 Task: Create in the project ZillaTech in Backlog an issue 'Upgrade the caching mechanism of a web application to improve response time and reduce server load', assign it to team member softage.1@softage.net and change the status to IN PROGRESS.
Action: Mouse moved to (230, 63)
Screenshot: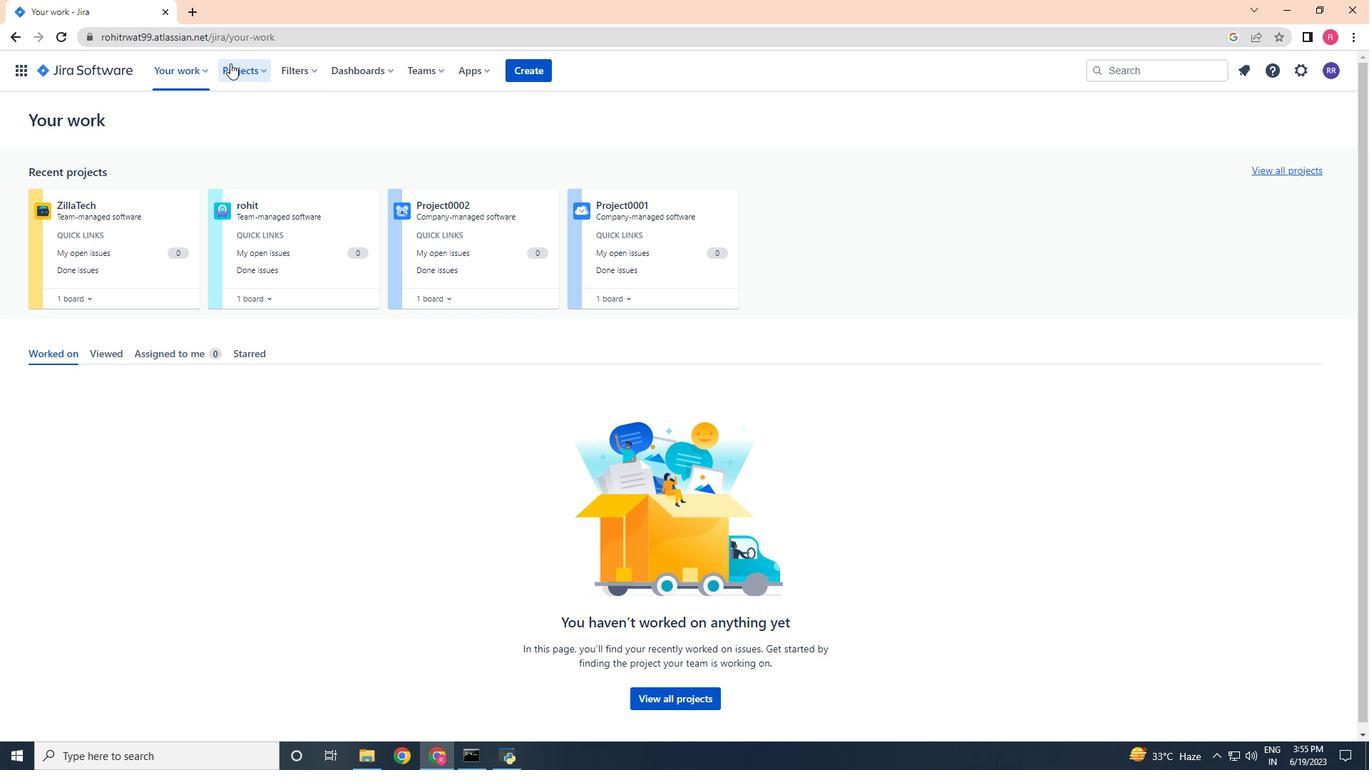
Action: Mouse pressed left at (230, 63)
Screenshot: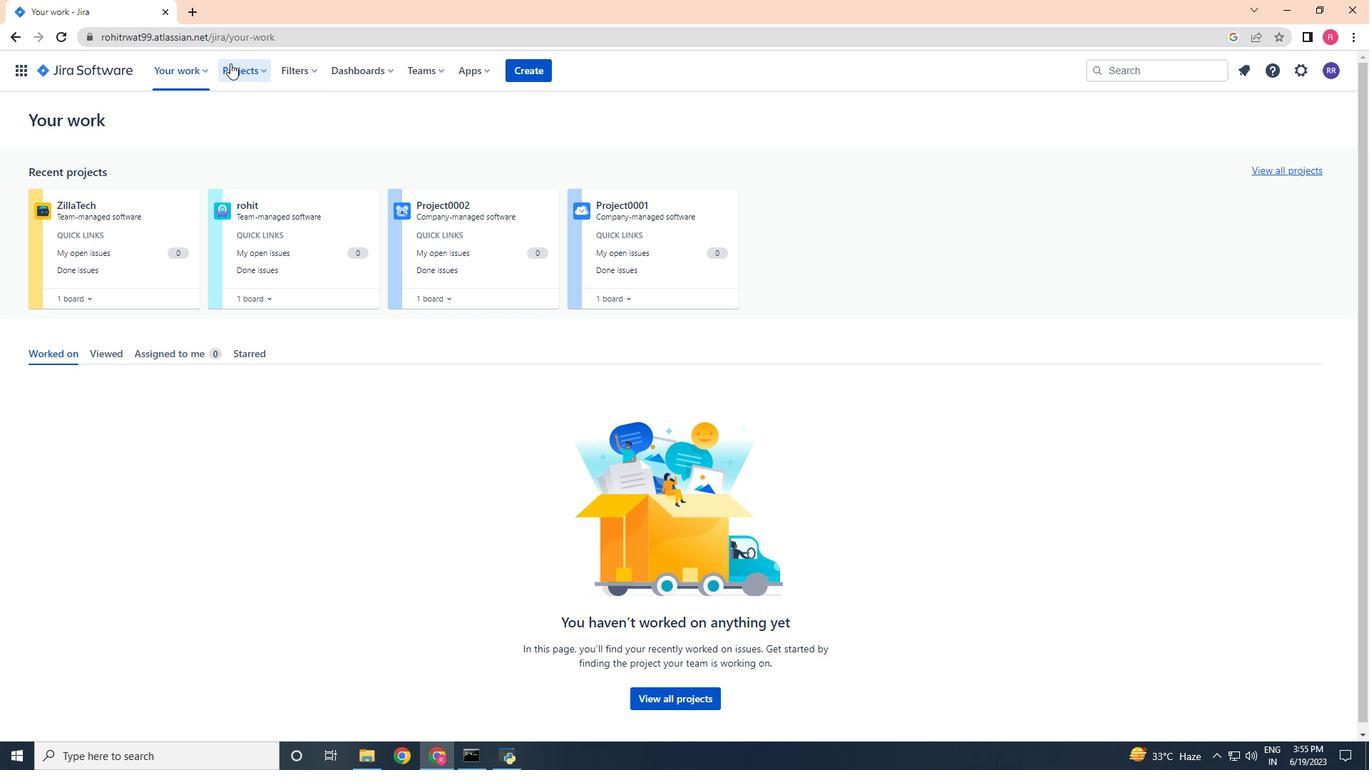 
Action: Mouse moved to (265, 131)
Screenshot: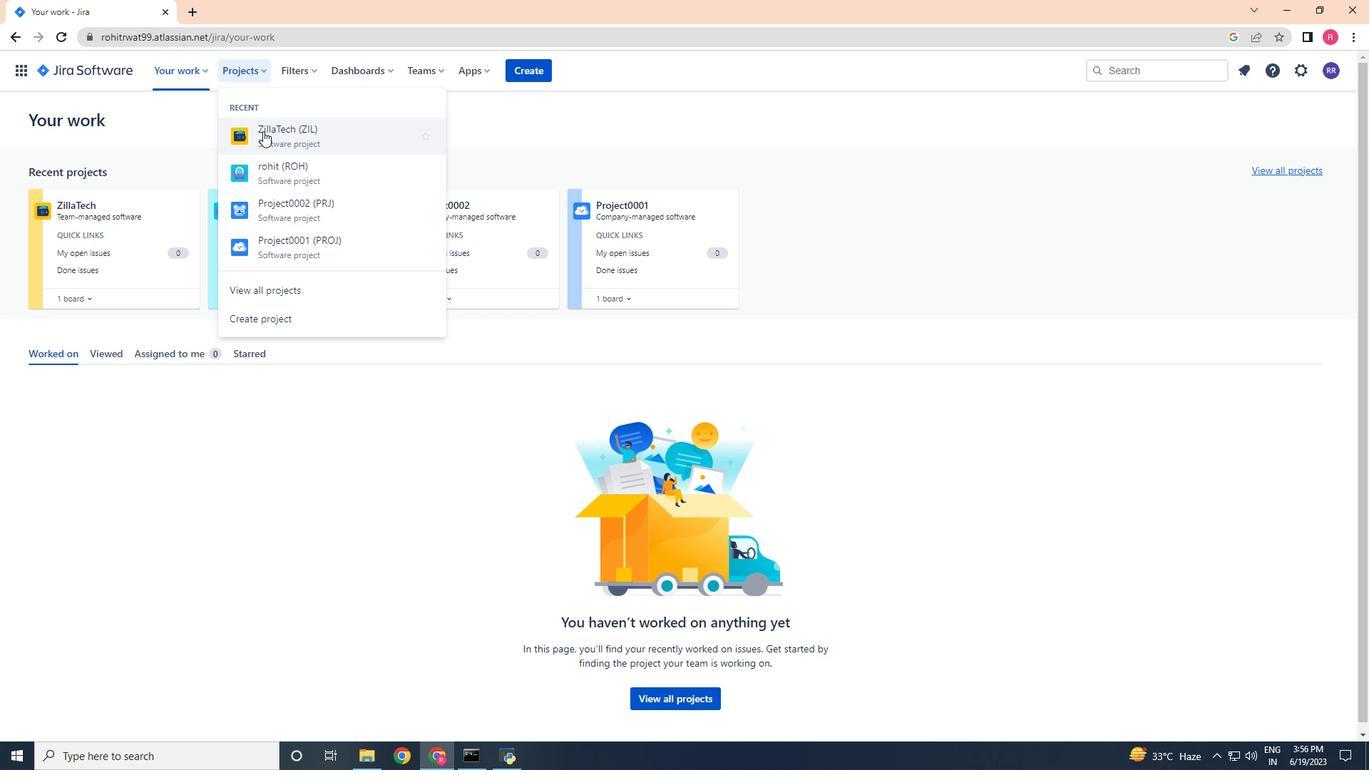 
Action: Mouse pressed left at (265, 131)
Screenshot: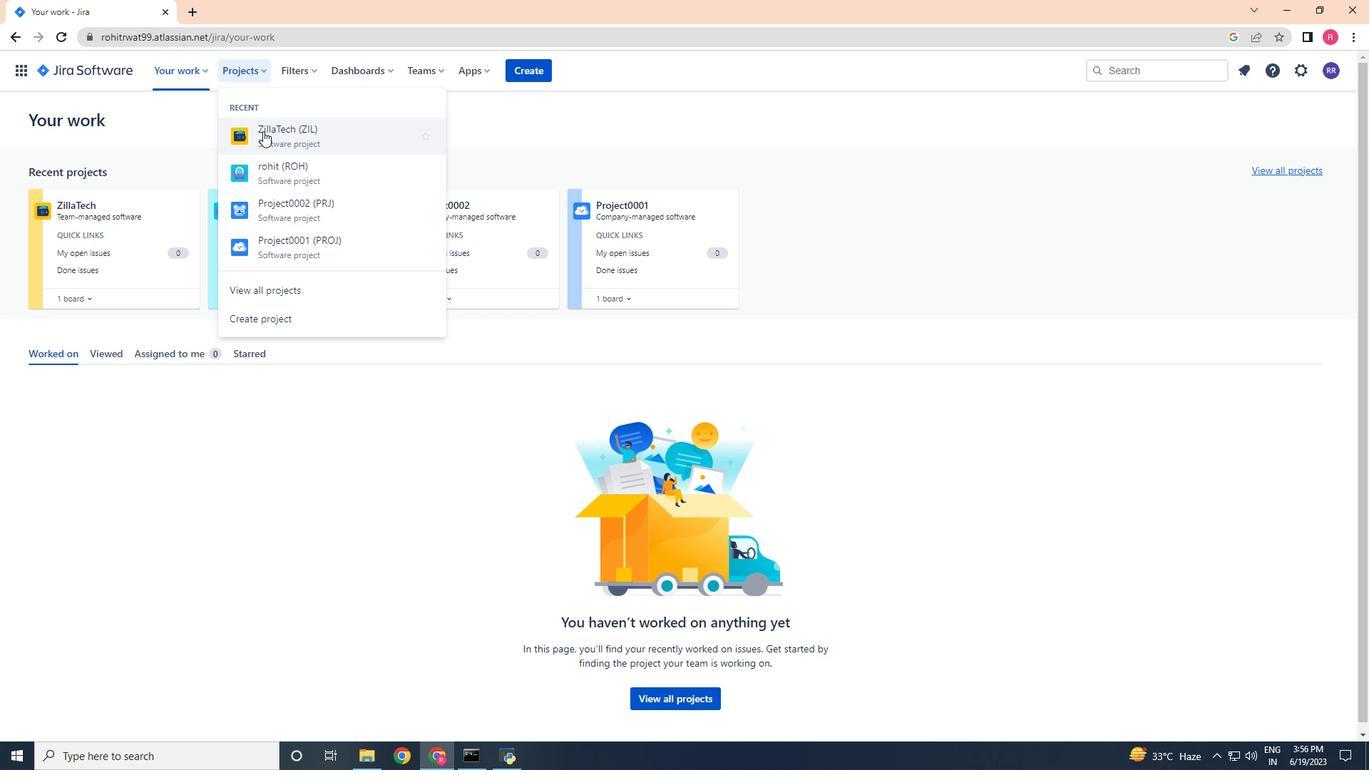 
Action: Mouse moved to (90, 212)
Screenshot: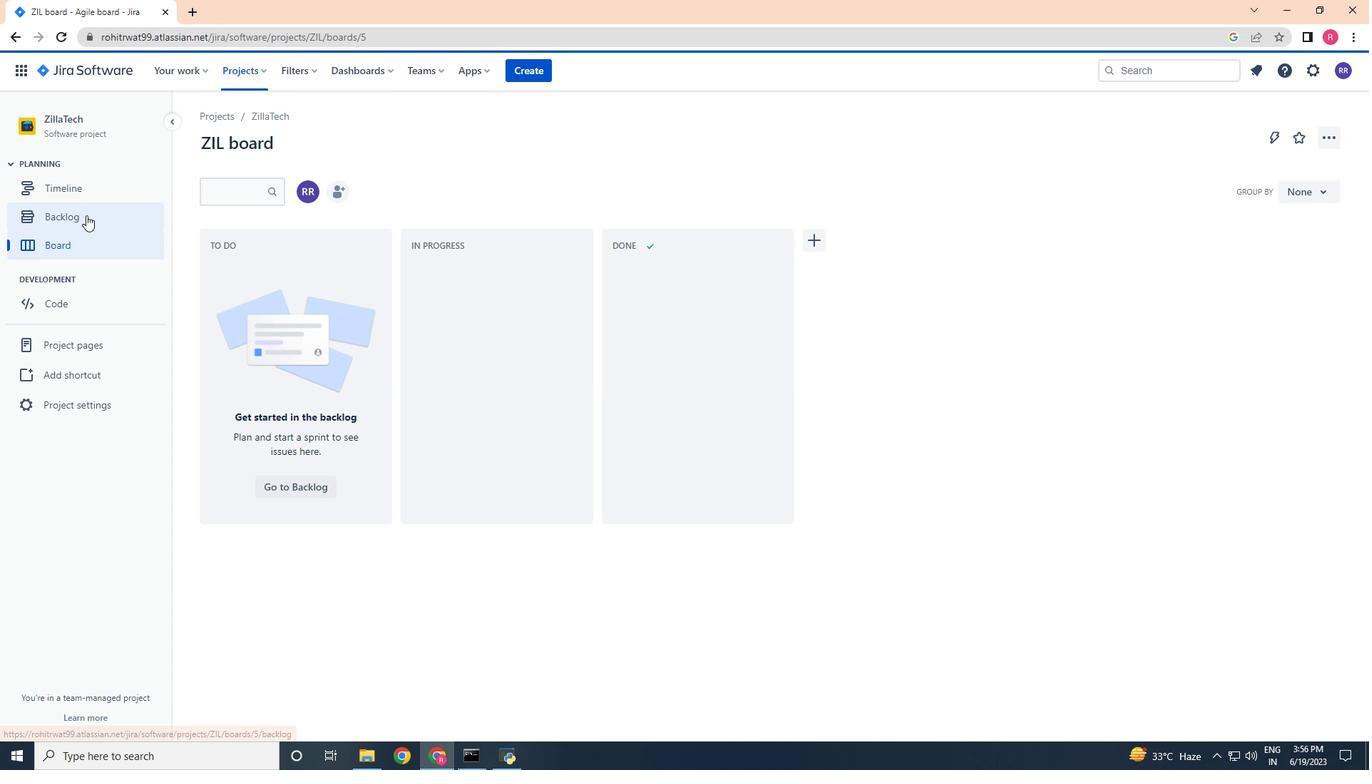 
Action: Mouse pressed left at (90, 212)
Screenshot: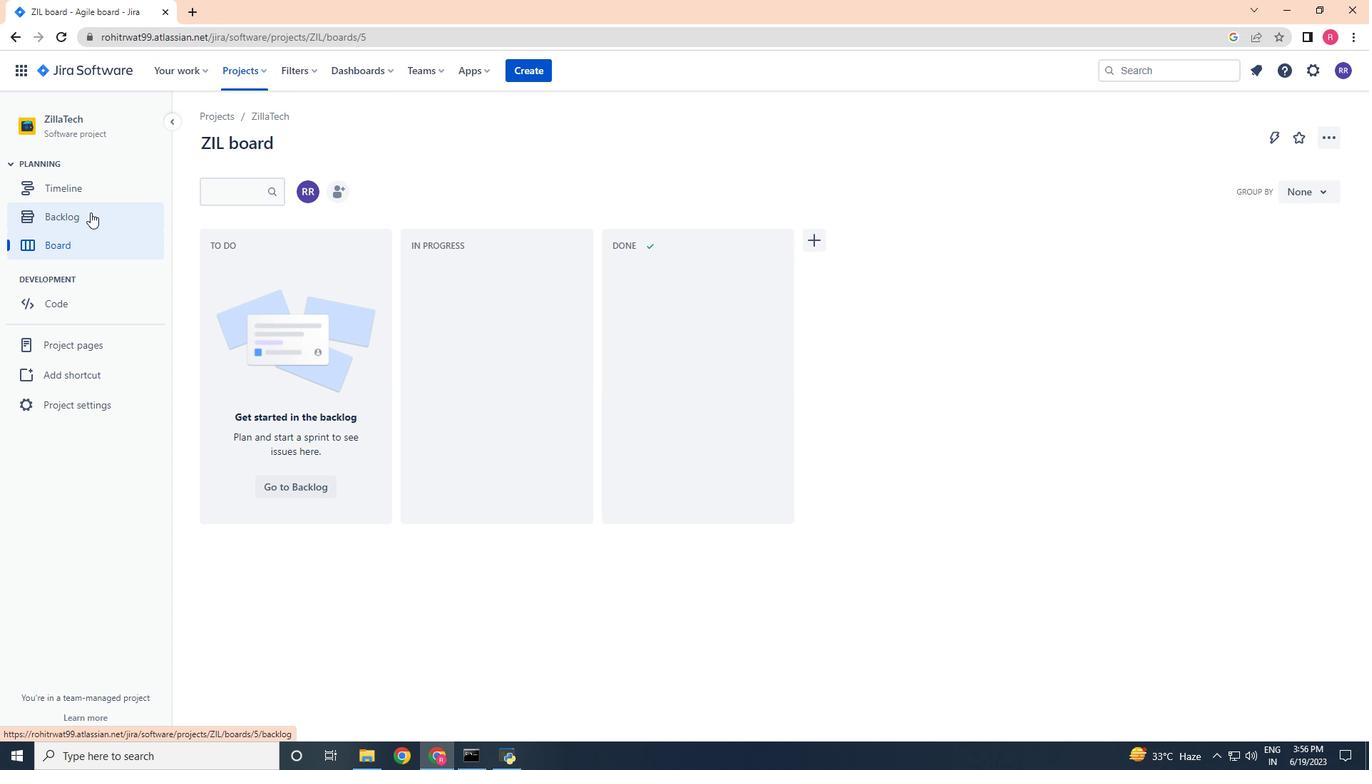 
Action: Mouse moved to (255, 301)
Screenshot: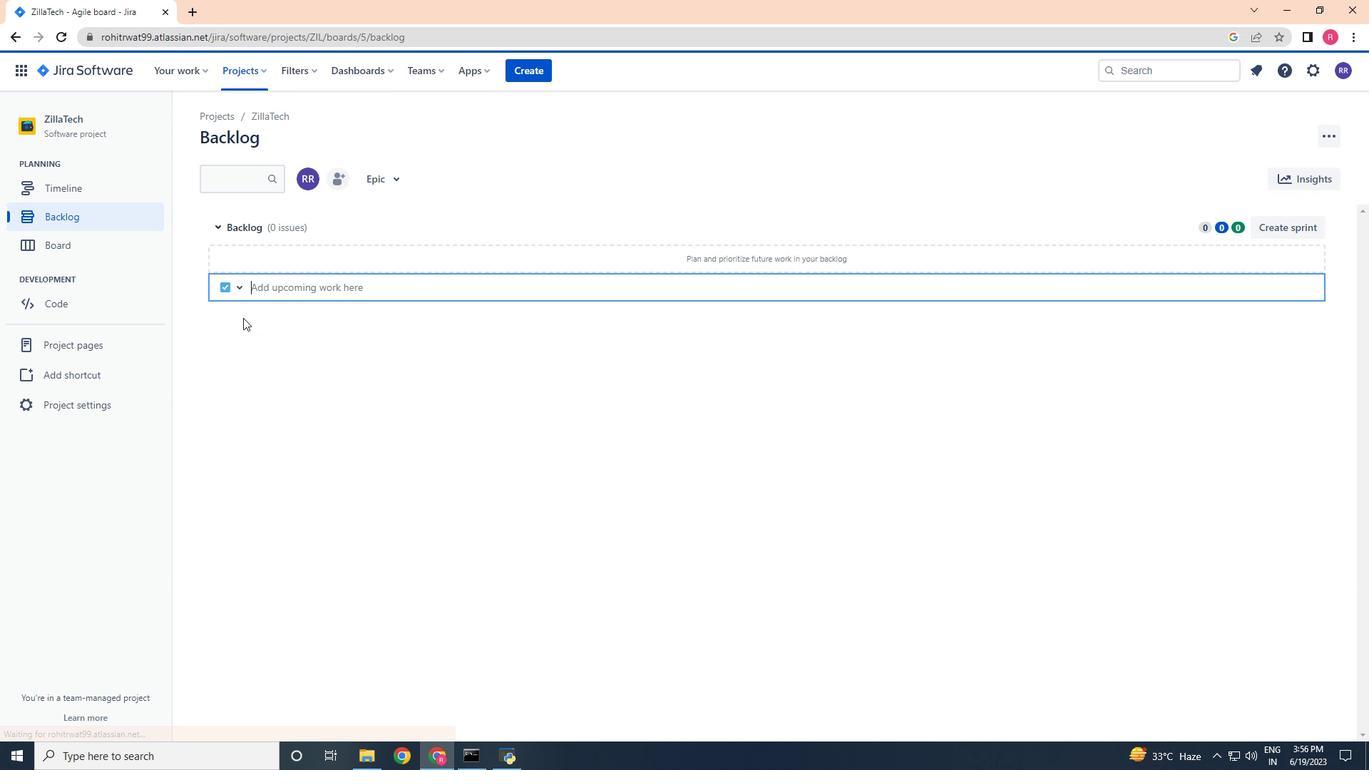 
Action: Key pressed <Key.shift><Key.shift>Upgrade<Key.space>the<Key.space>ch<Key.backspace>aching<Key.space>mechanism<Key.space>of<Key.space>a<Key.space>web<Key.space>applicationn<Key.backspace><Key.space>to<Key.space>improve<Key.space>response<Key.space>time<Key.space>and<Key.space>reduce<Key.space>server<Key.space>load
Screenshot: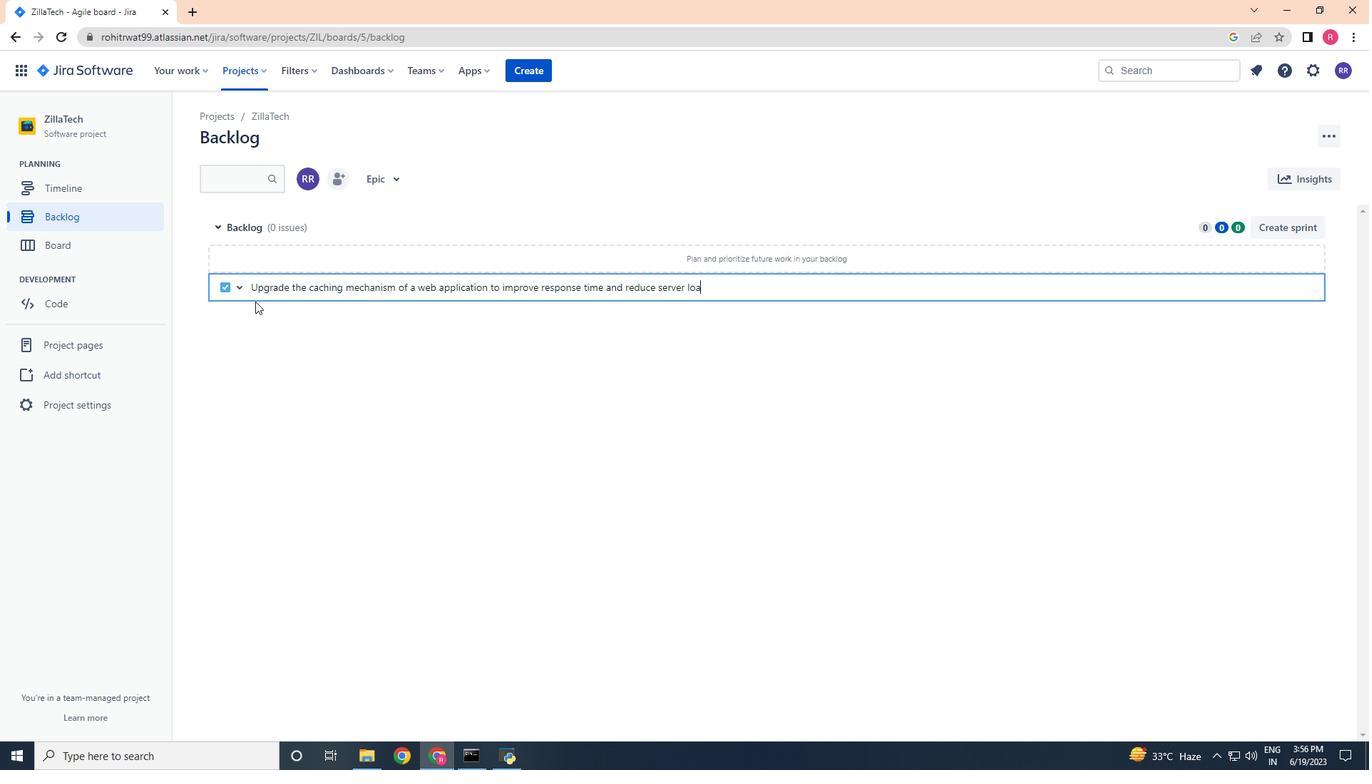 
Action: Mouse moved to (446, 253)
Screenshot: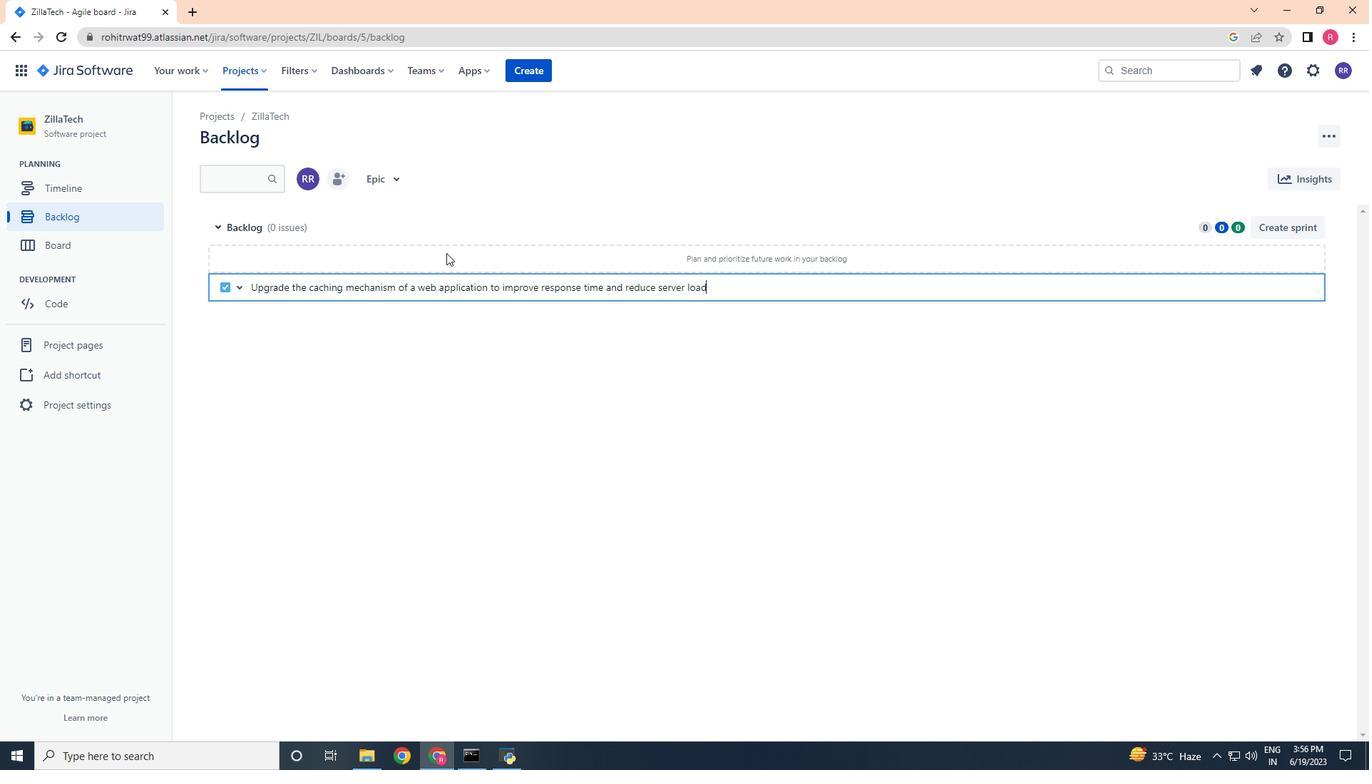 
Action: Key pressed .
Screenshot: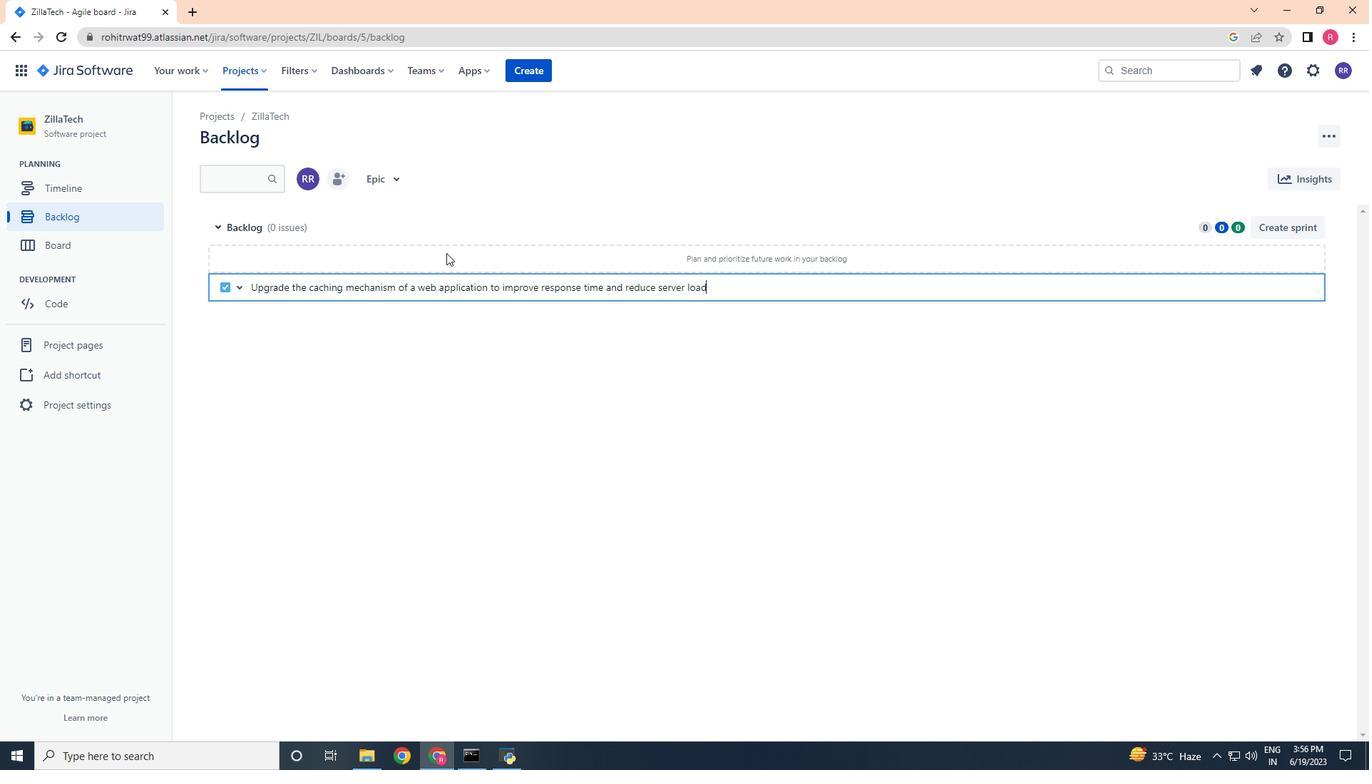 
Action: Mouse moved to (1134, 301)
Screenshot: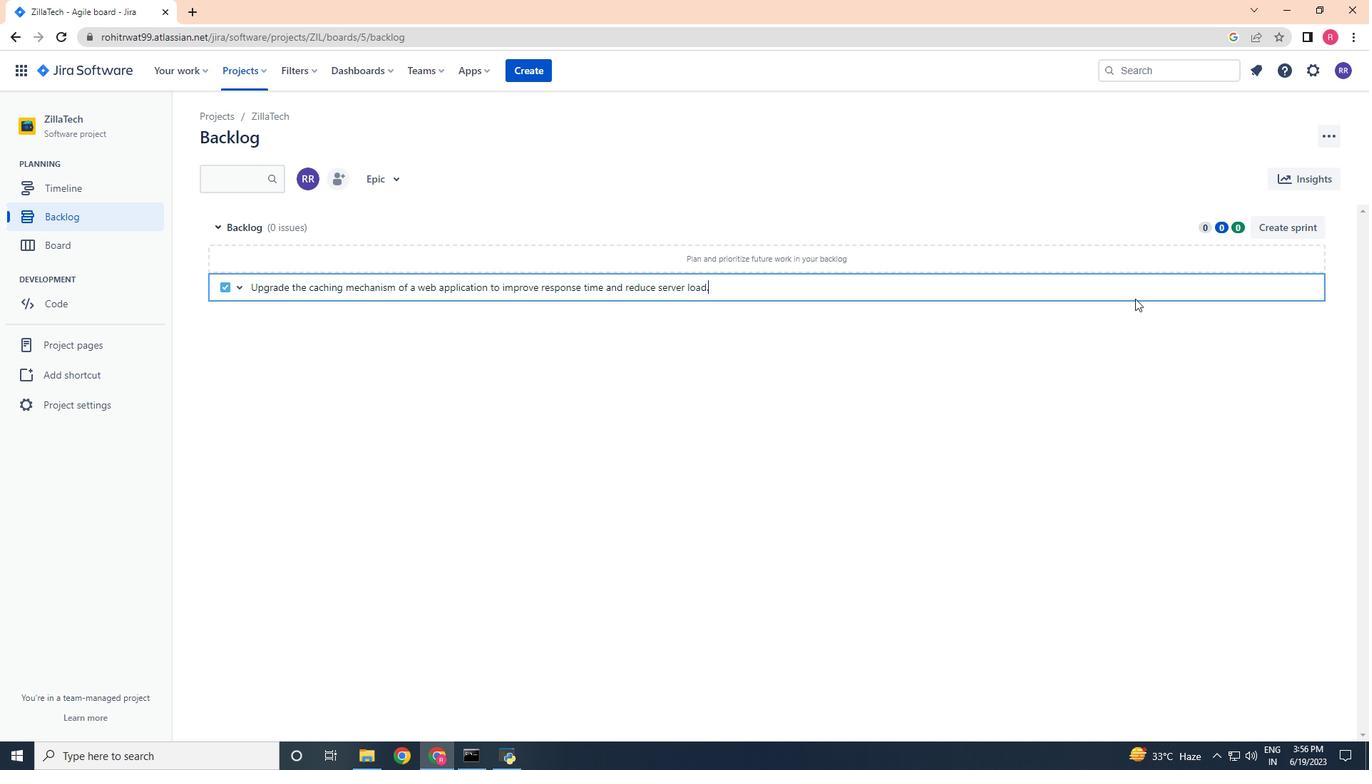 
Action: Key pressed <Key.enter>
Screenshot: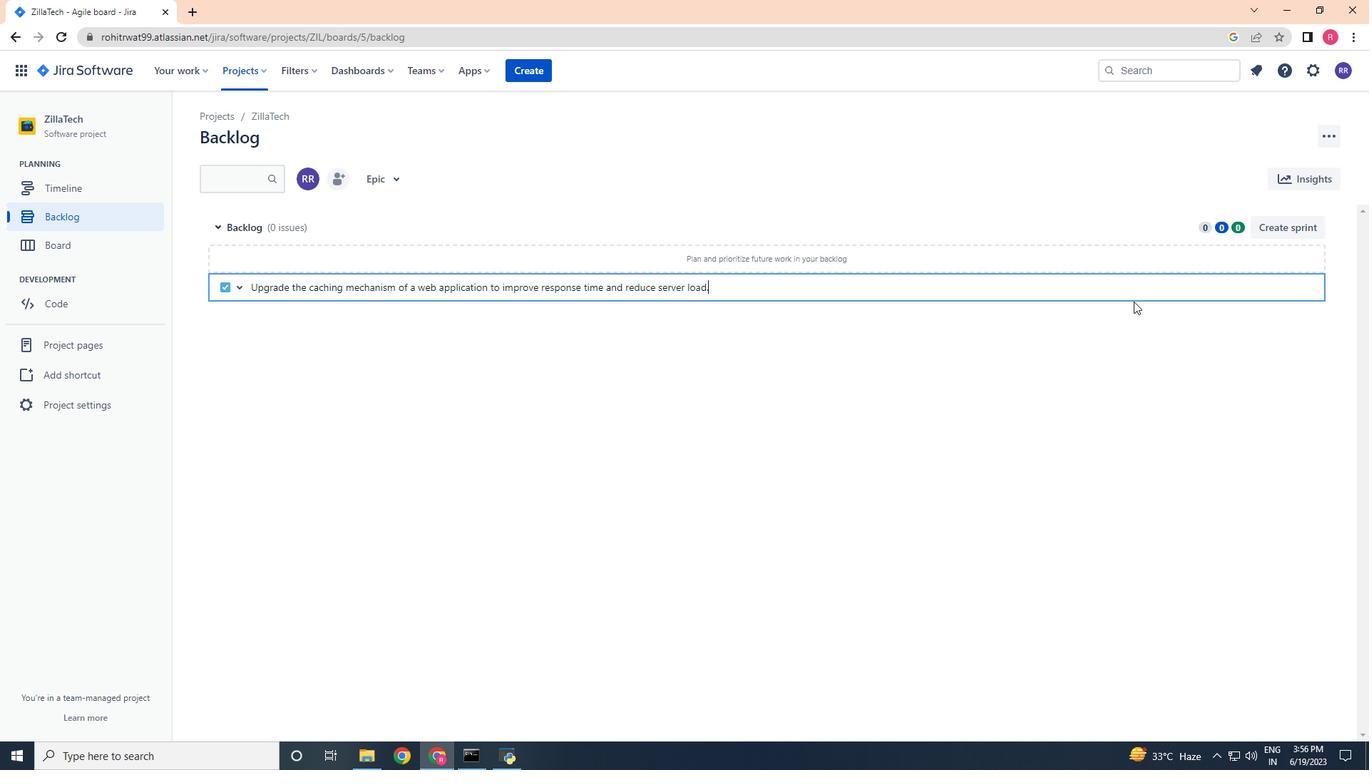 
Action: Mouse moved to (1280, 261)
Screenshot: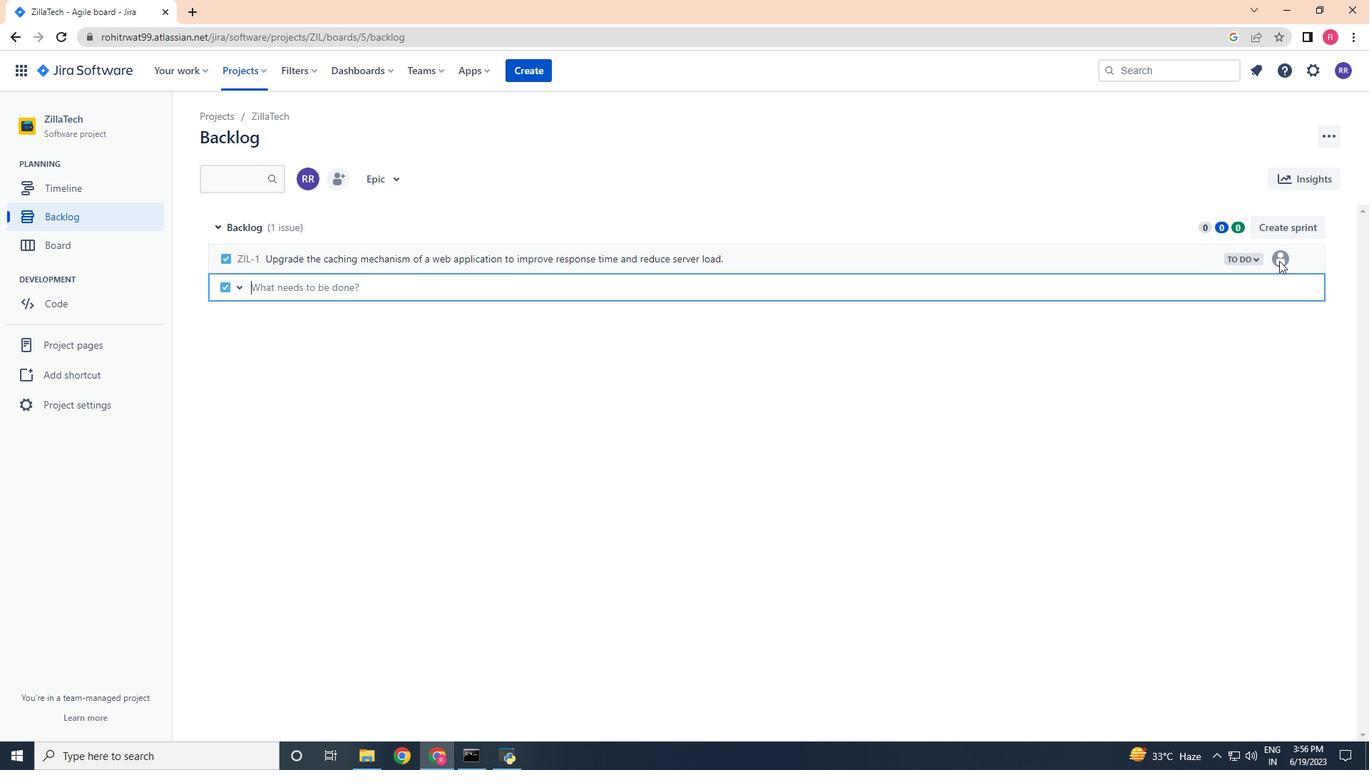 
Action: Mouse pressed left at (1280, 261)
Screenshot: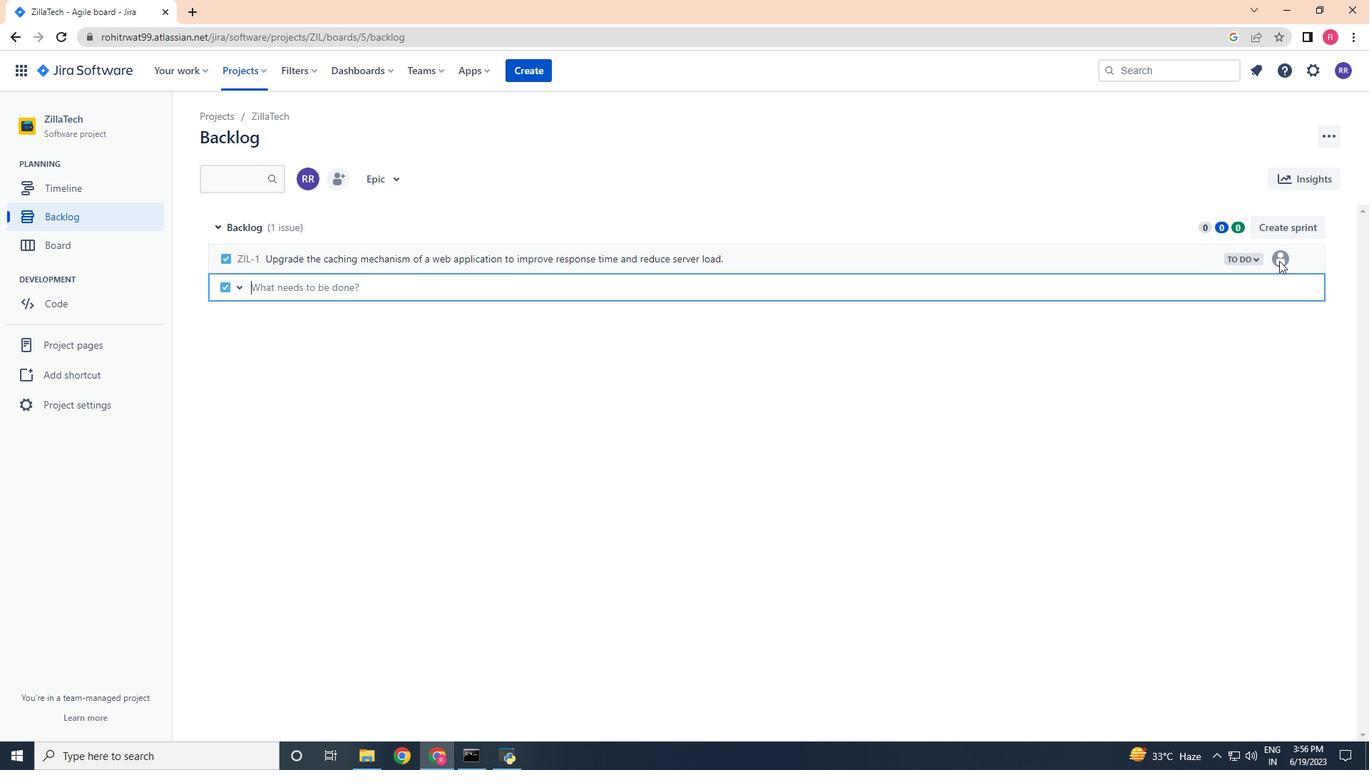 
Action: Mouse moved to (1284, 261)
Screenshot: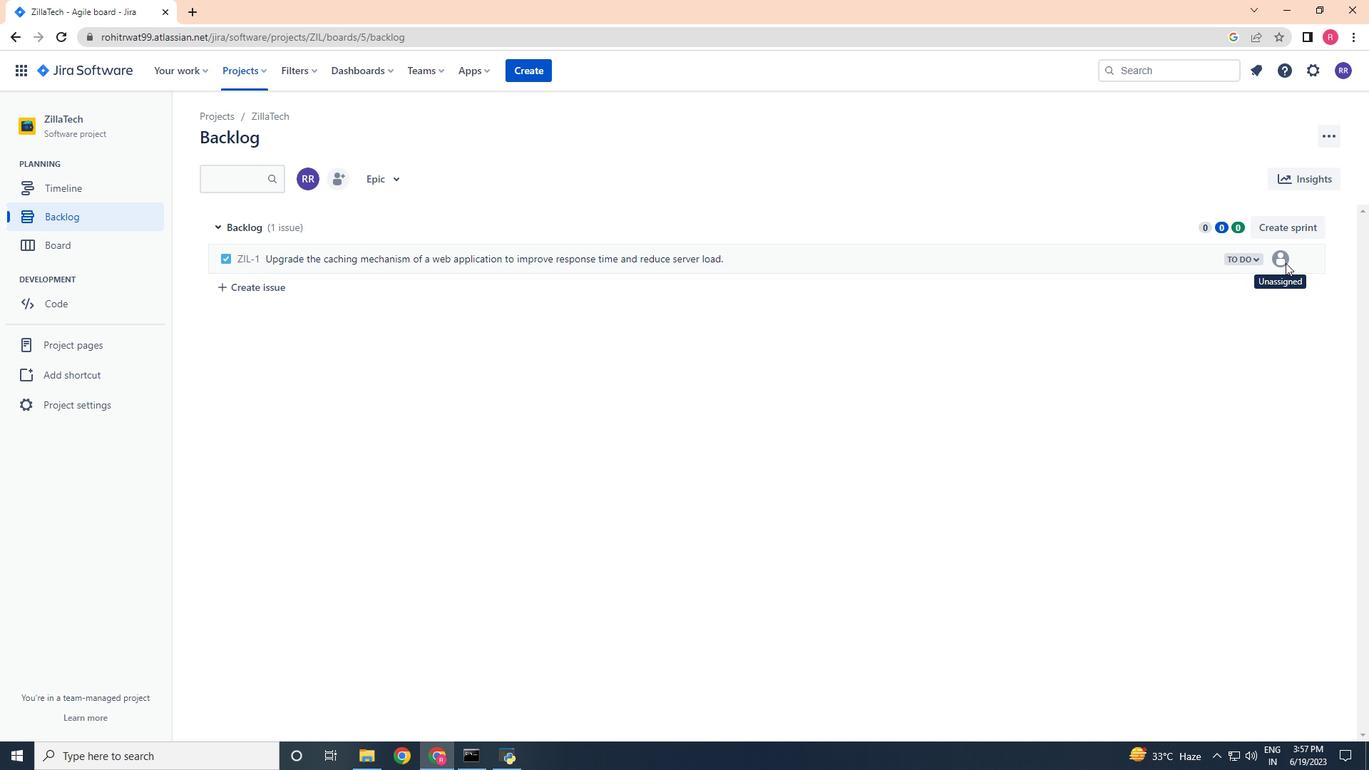 
Action: Mouse pressed left at (1284, 261)
Screenshot: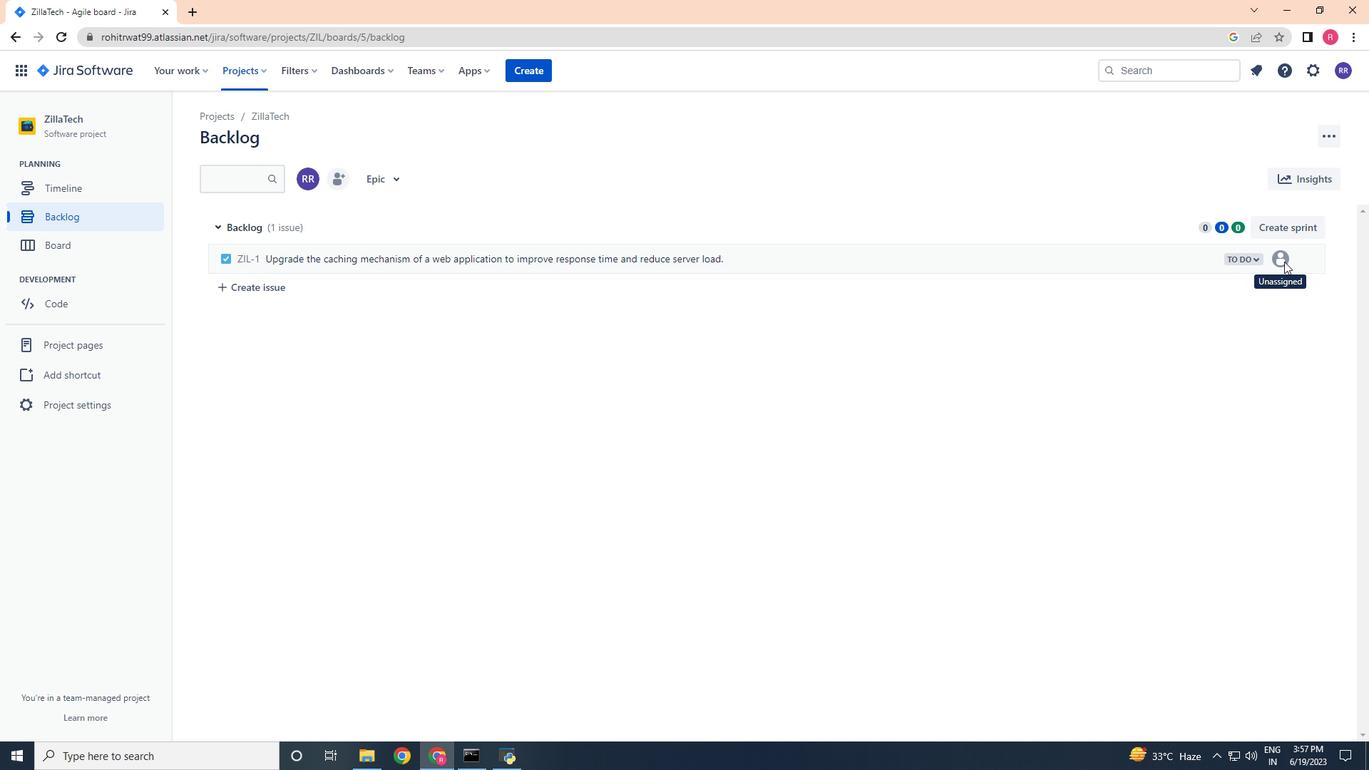 
Action: Mouse moved to (1283, 259)
Screenshot: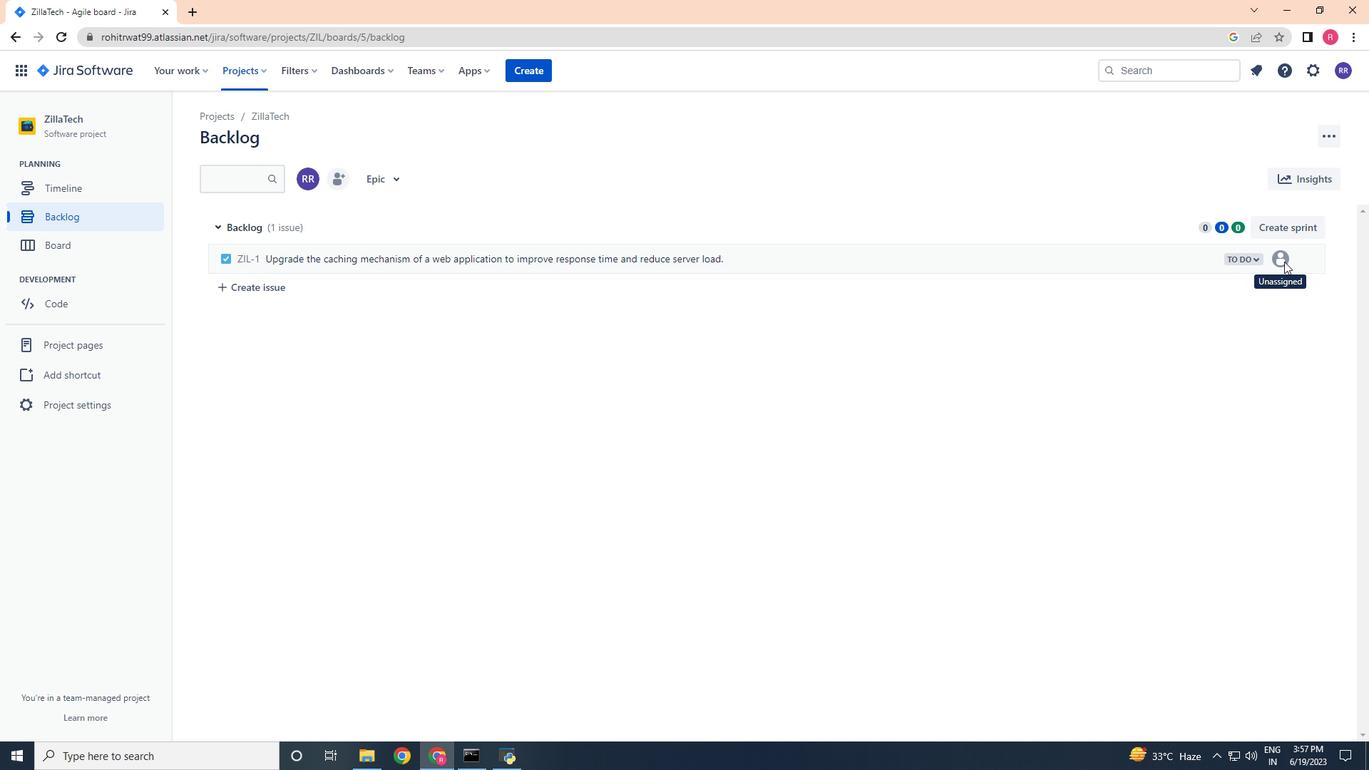 
Action: Mouse pressed left at (1283, 259)
Screenshot: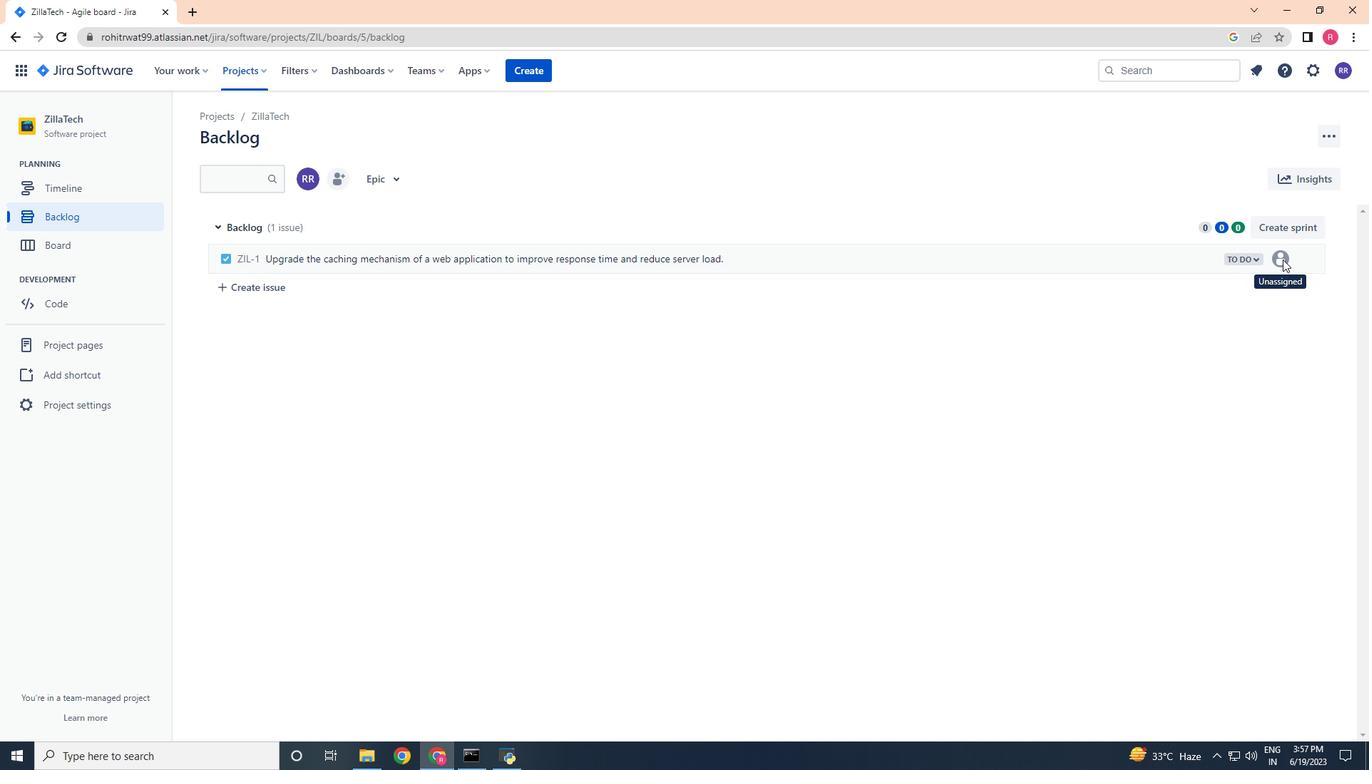 
Action: Mouse pressed left at (1283, 259)
Screenshot: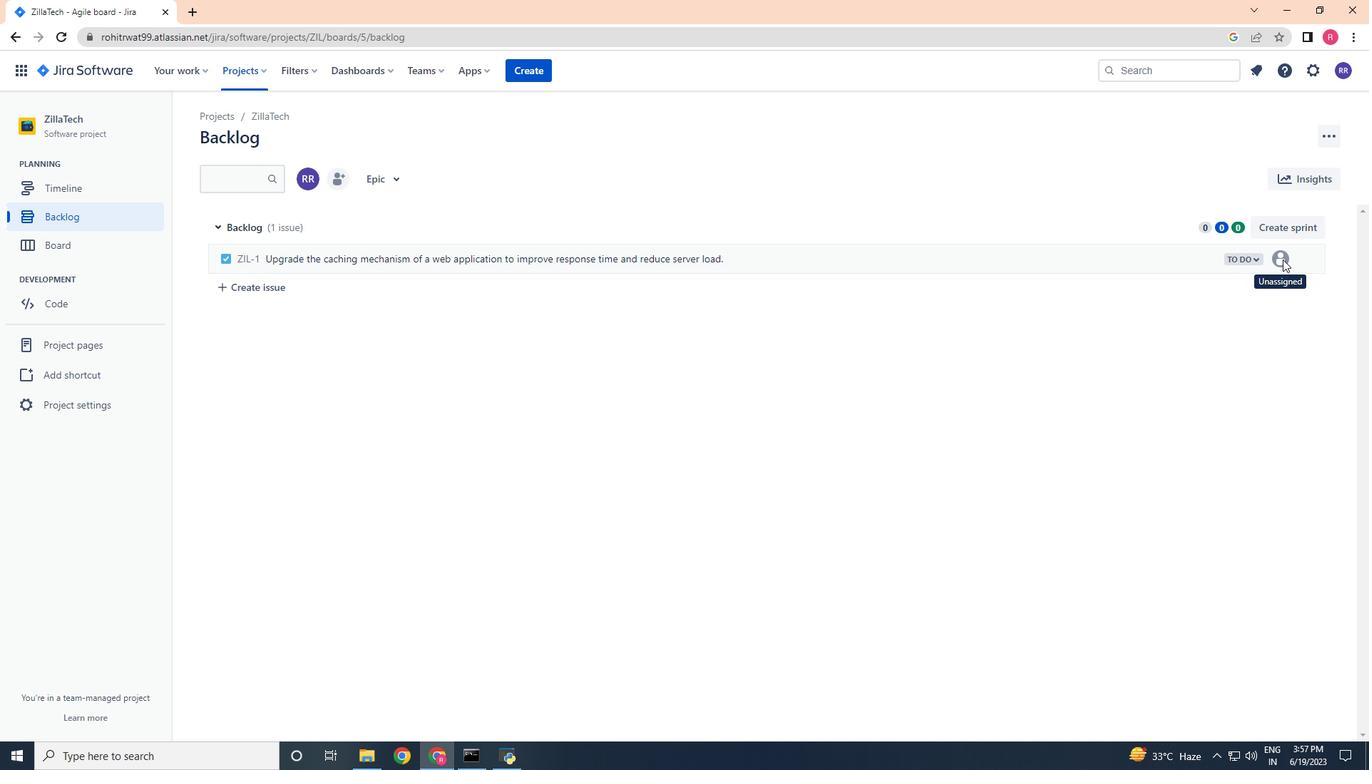 
Action: Mouse moved to (1275, 258)
Screenshot: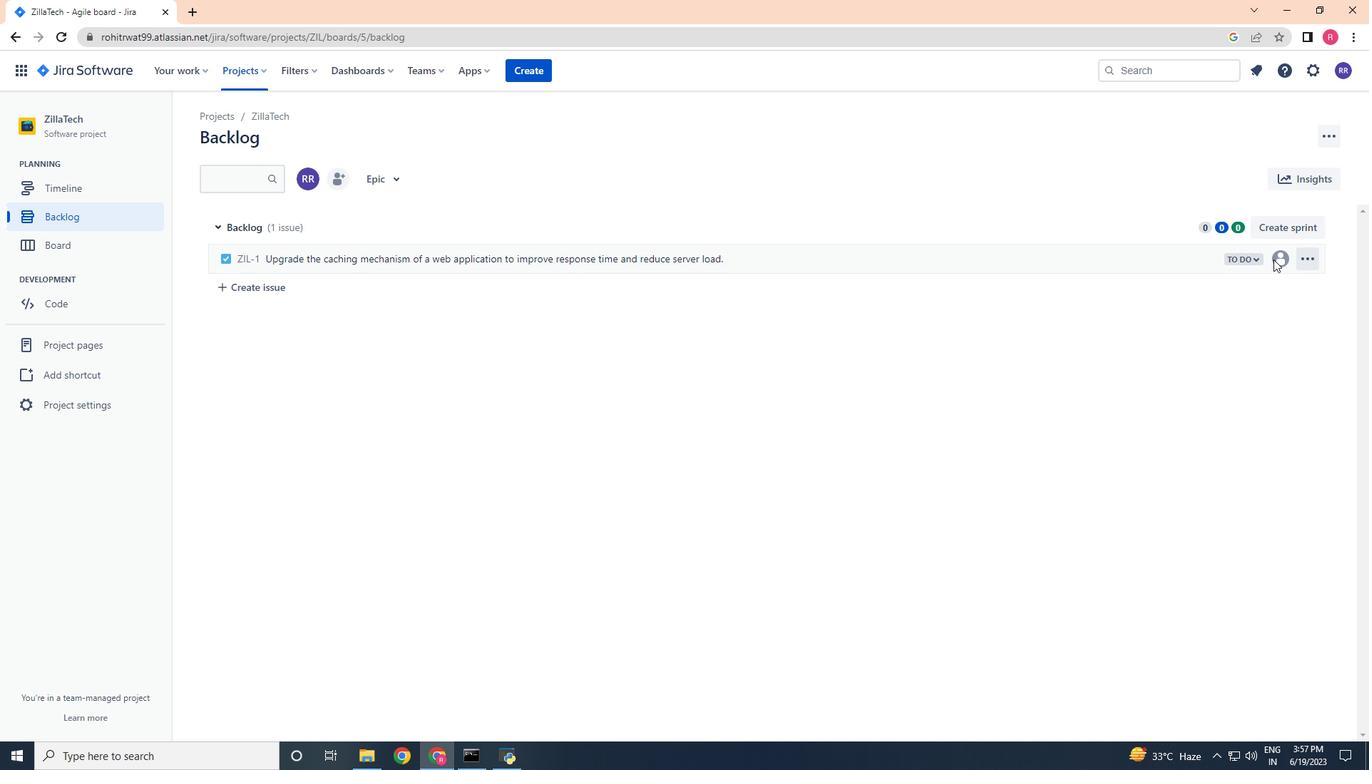 
Action: Mouse pressed left at (1275, 258)
Screenshot: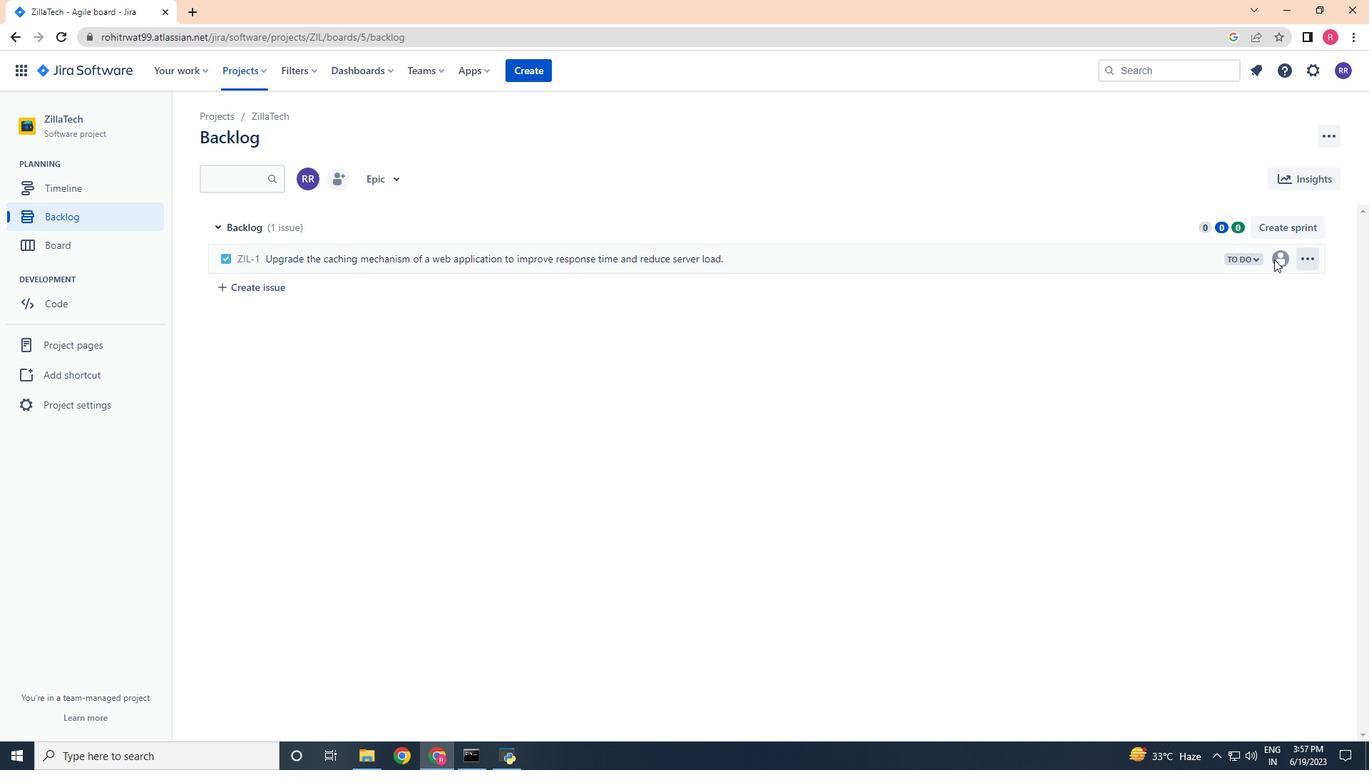 
Action: Mouse pressed left at (1275, 258)
Screenshot: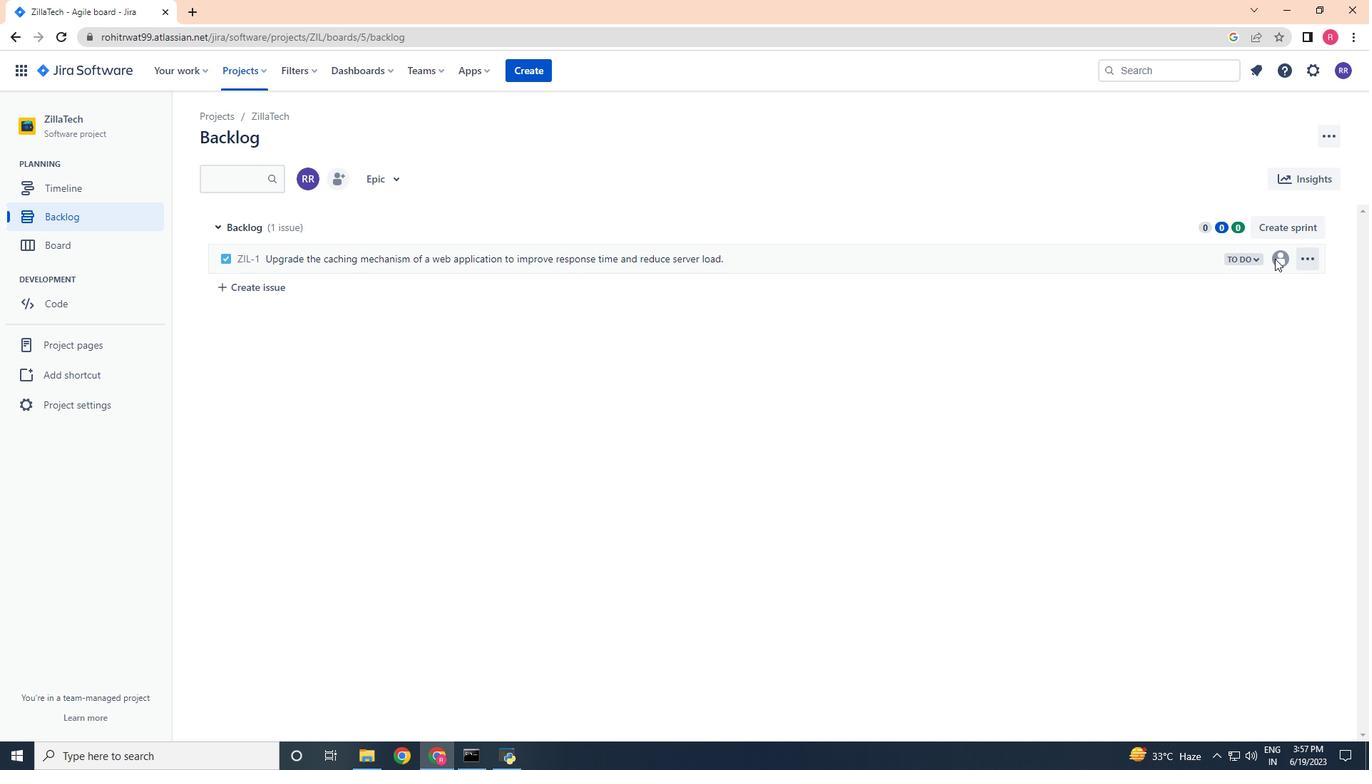 
Action: Mouse moved to (1275, 258)
Screenshot: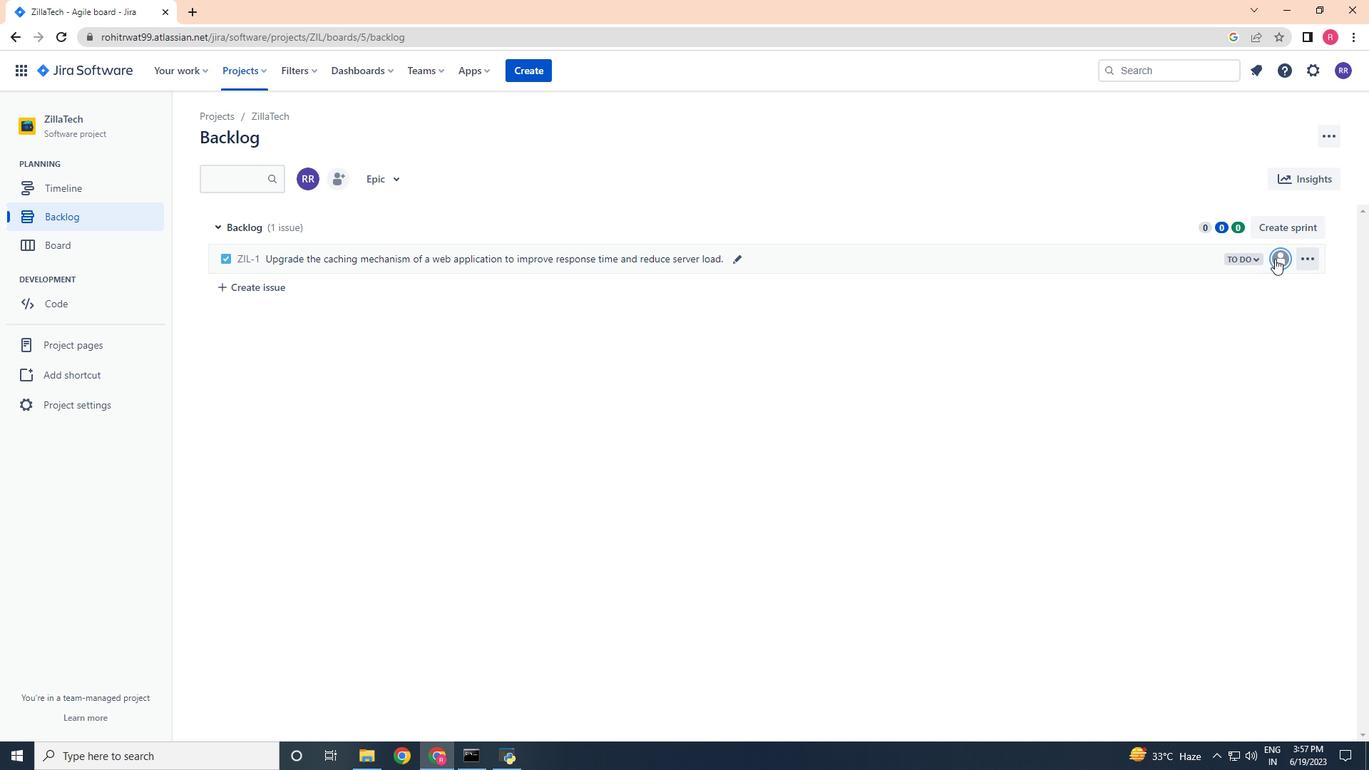 
Action: Mouse pressed left at (1275, 258)
Screenshot: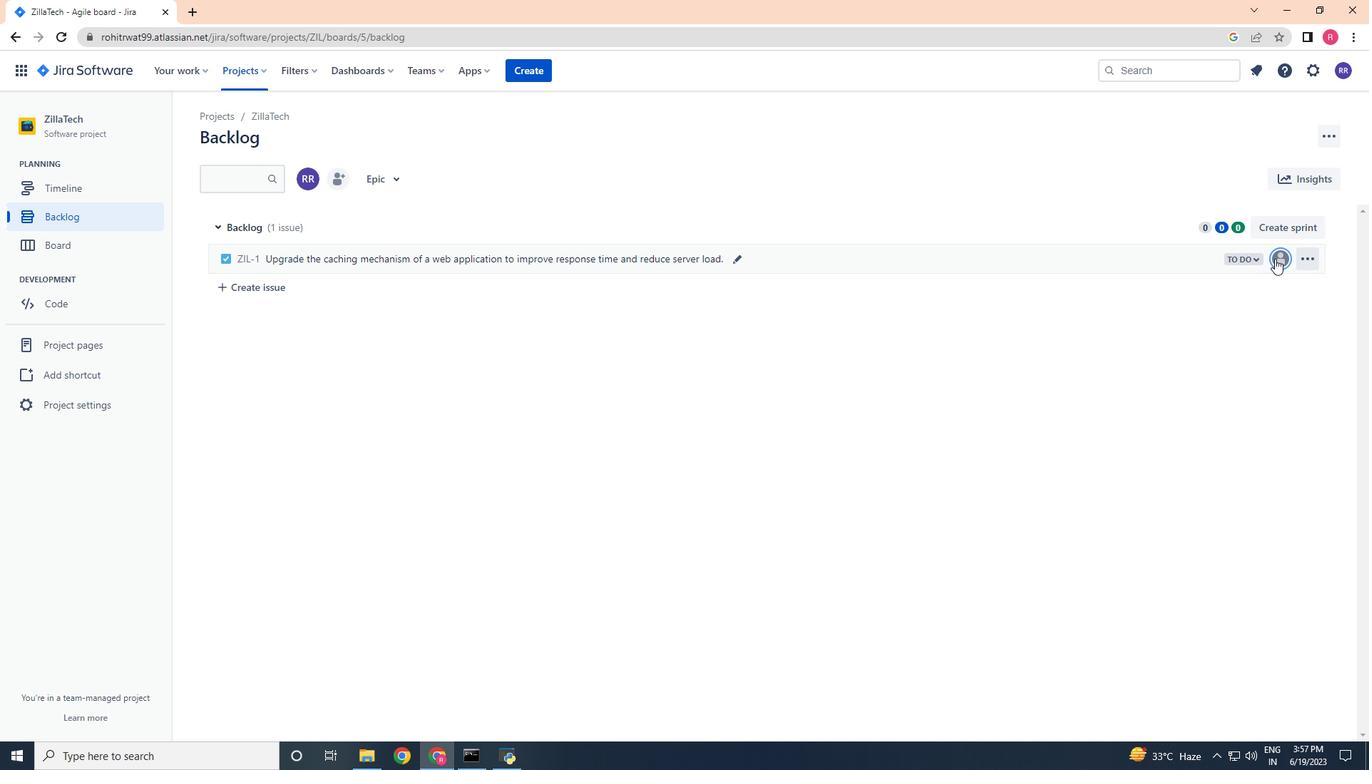 
Action: Mouse moved to (1276, 258)
Screenshot: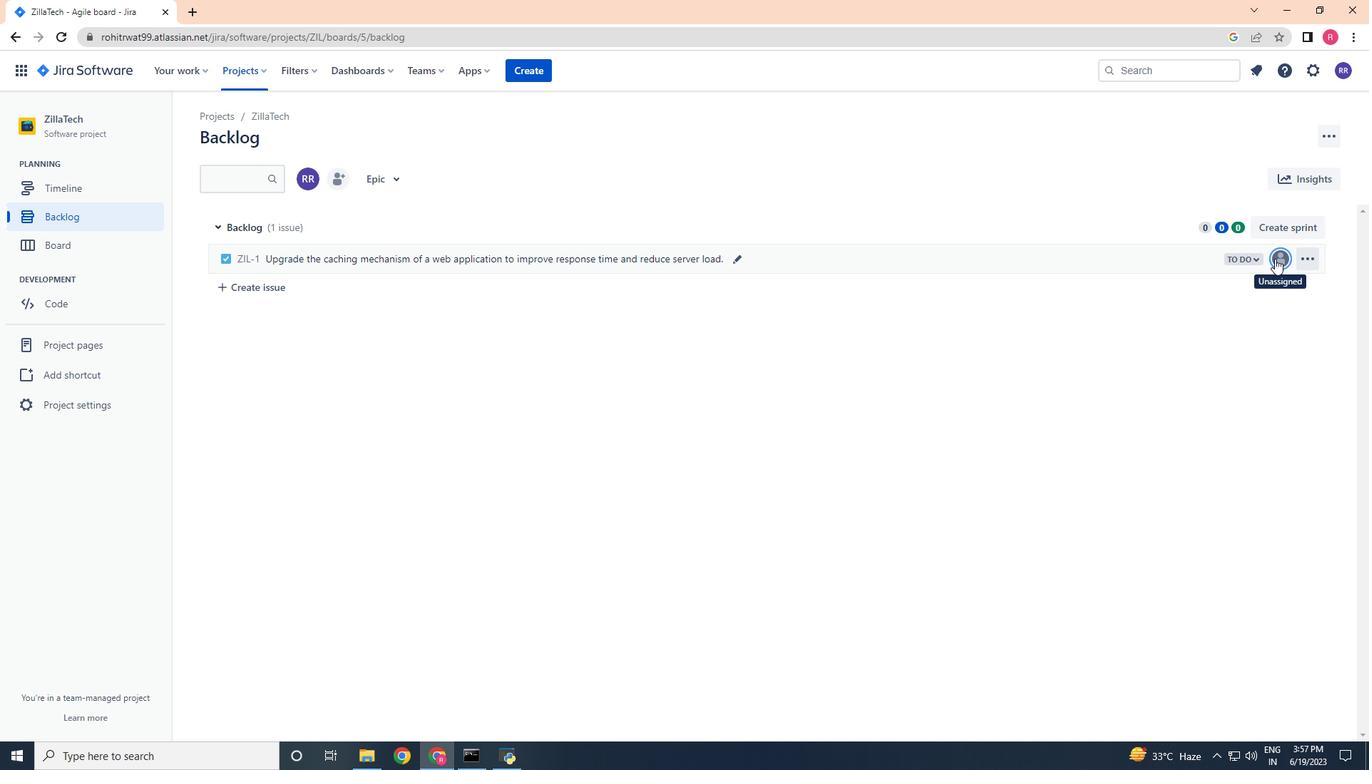 
Action: Mouse pressed left at (1276, 258)
Screenshot: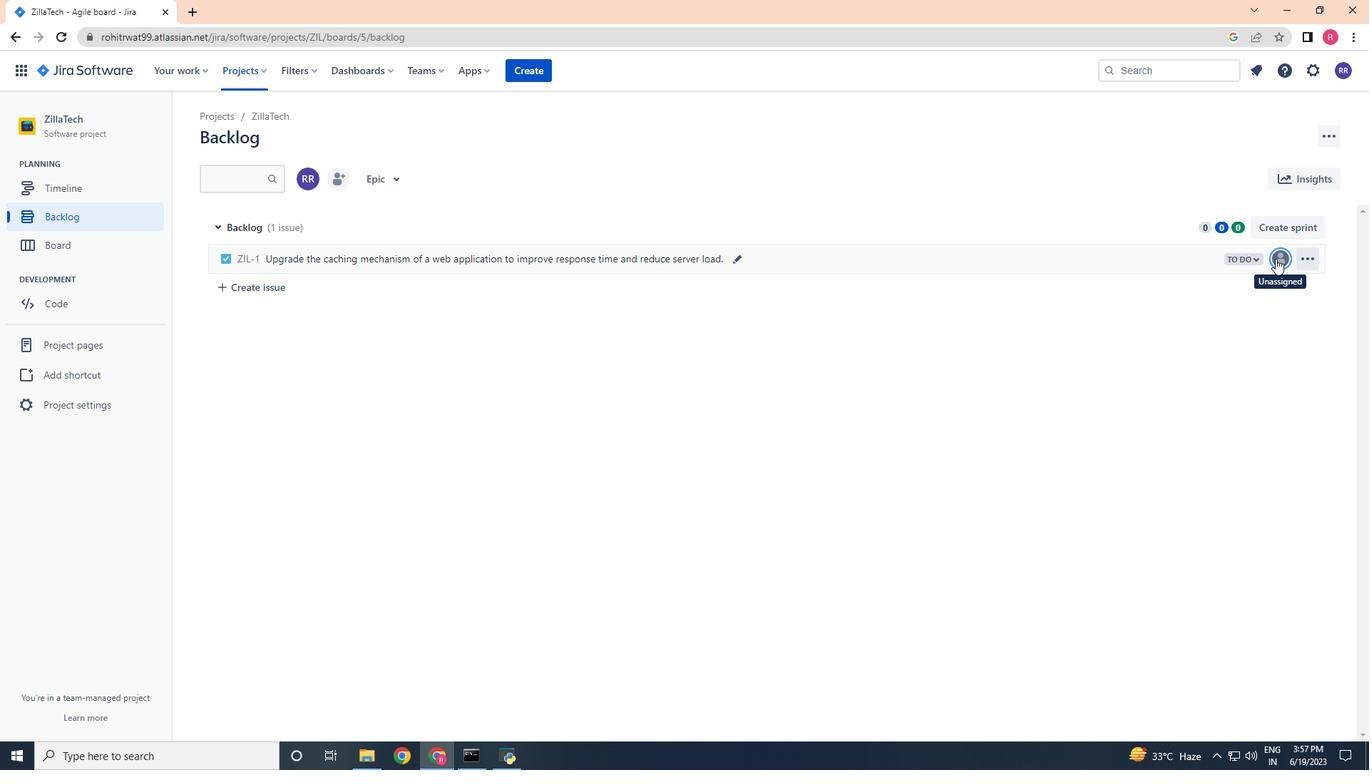 
Action: Mouse moved to (1260, 269)
Screenshot: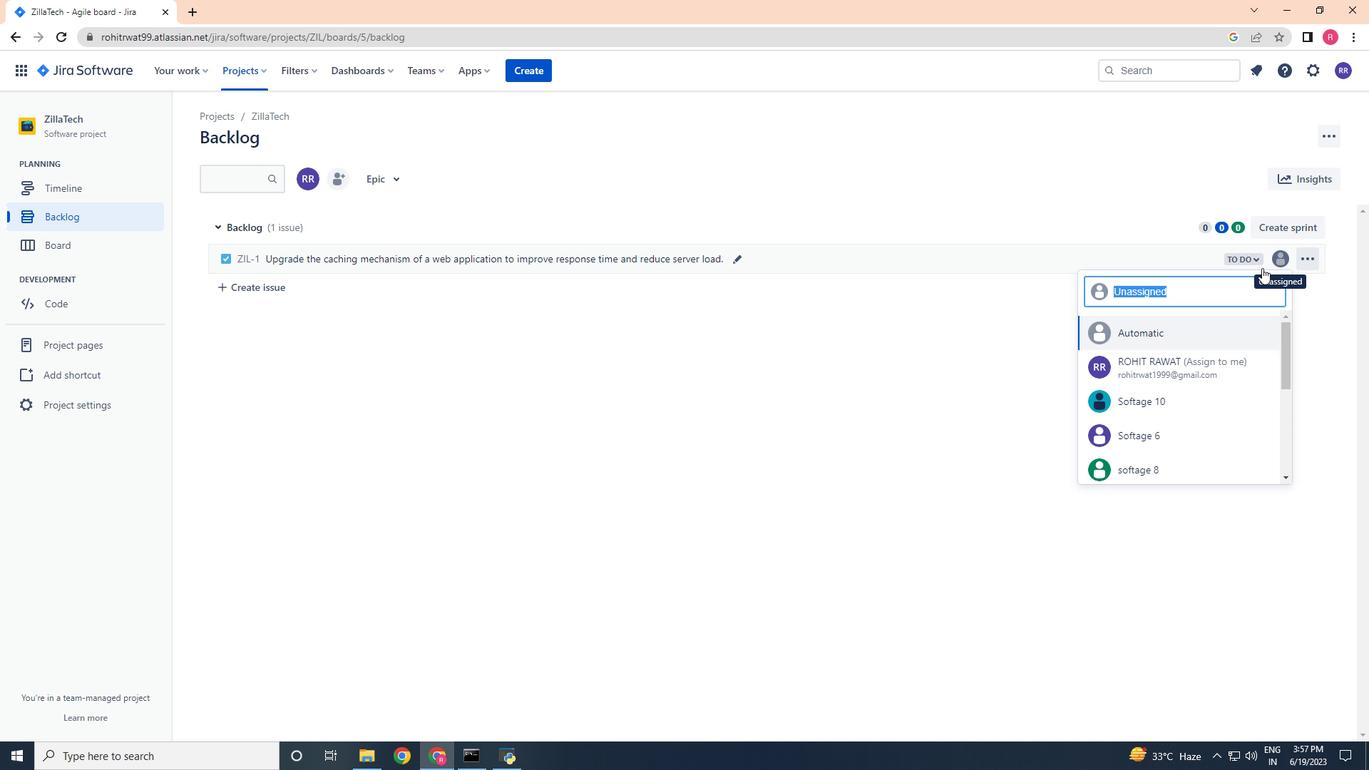 
Action: Key pressed softage.1<Key.shift><Key.shift>@softage.net
Screenshot: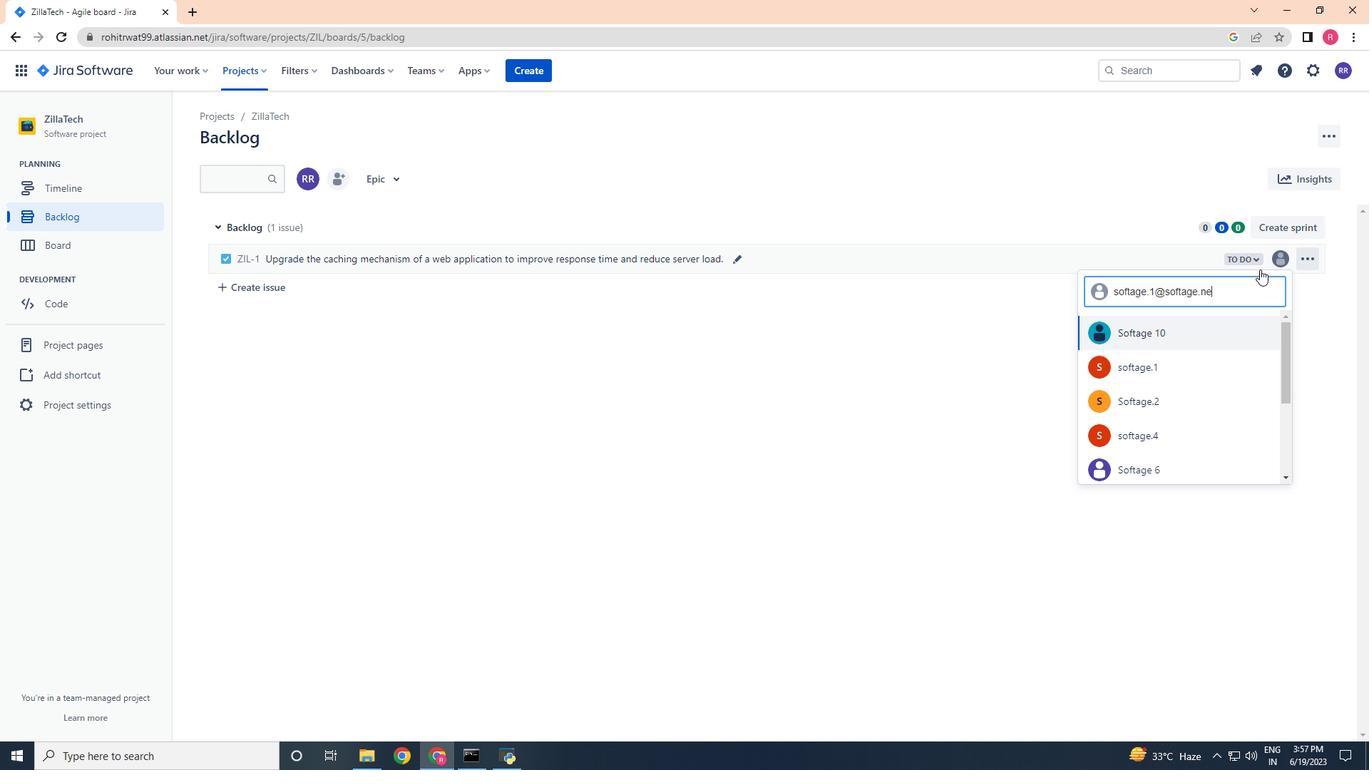 
Action: Mouse moved to (1154, 333)
Screenshot: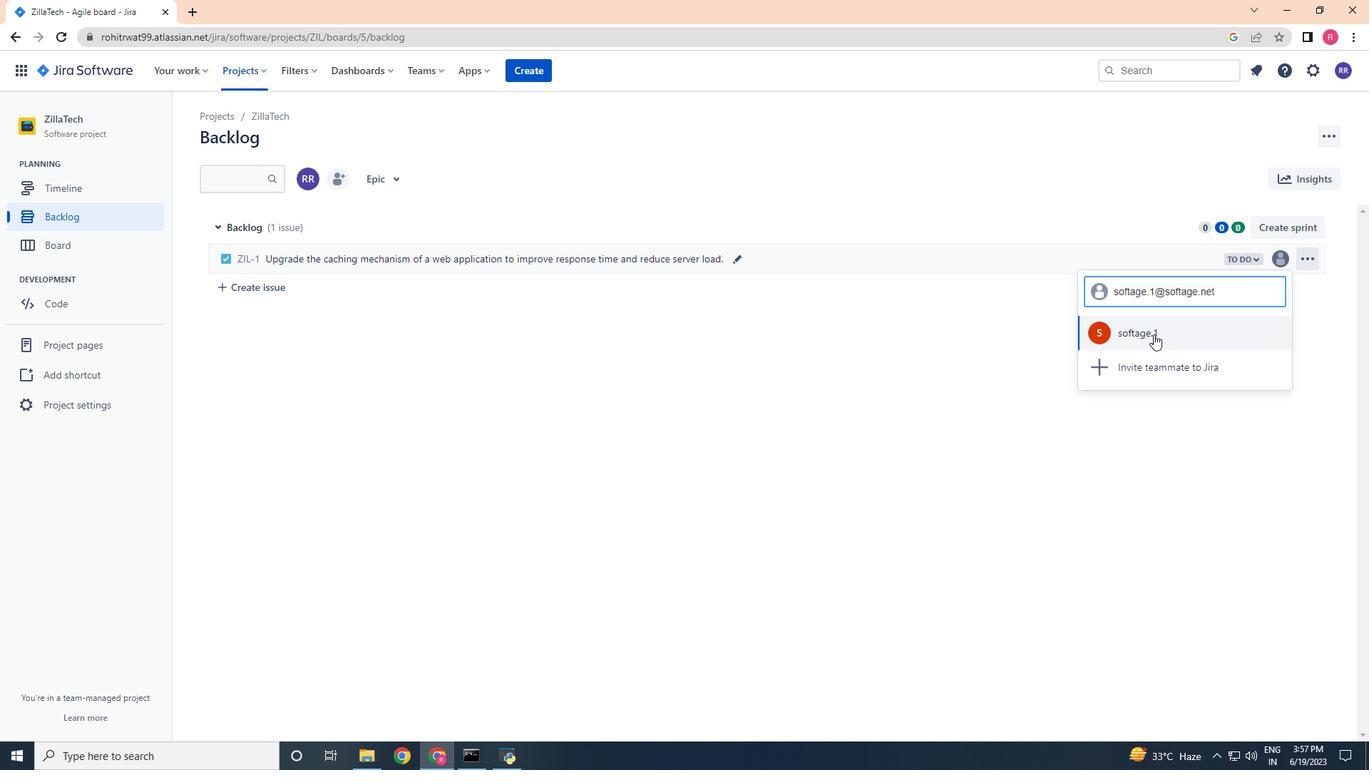 
Action: Mouse pressed left at (1154, 333)
Screenshot: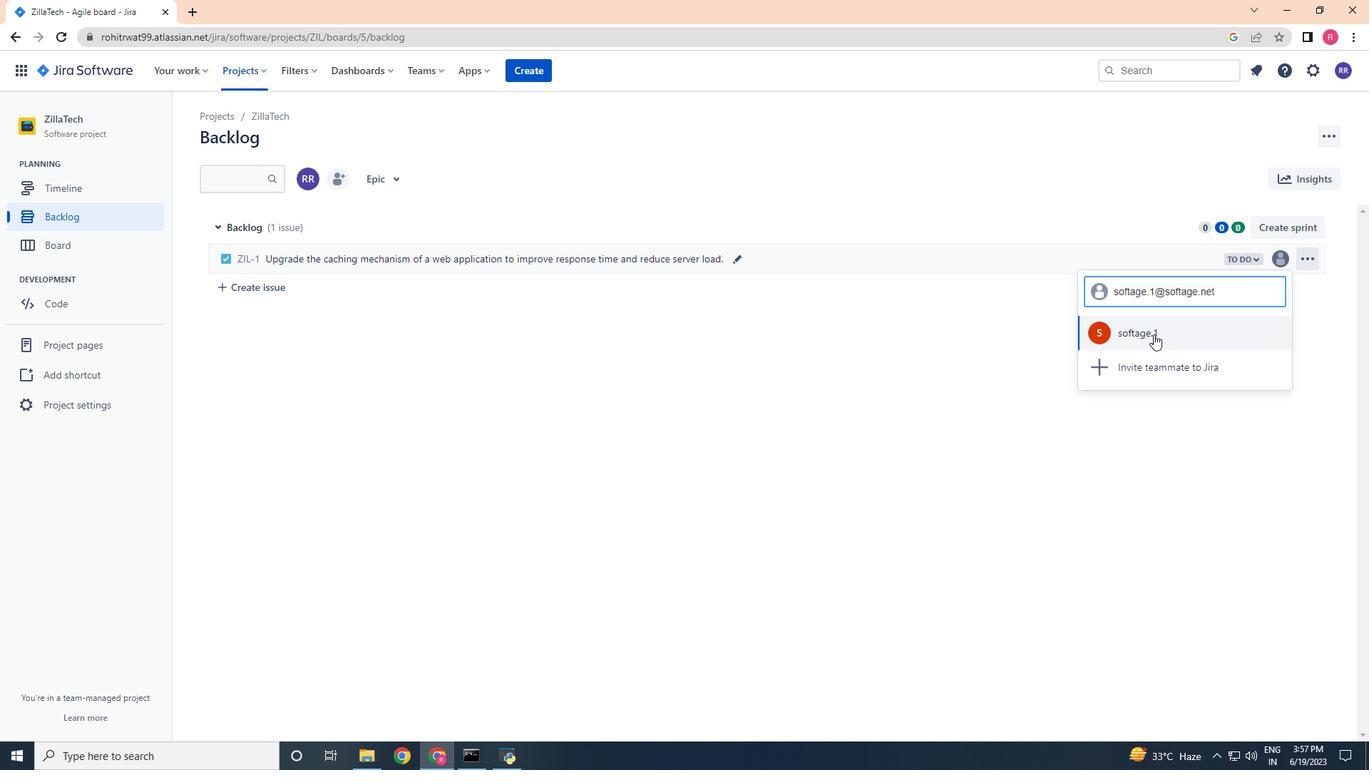 
Action: Mouse moved to (1251, 261)
Screenshot: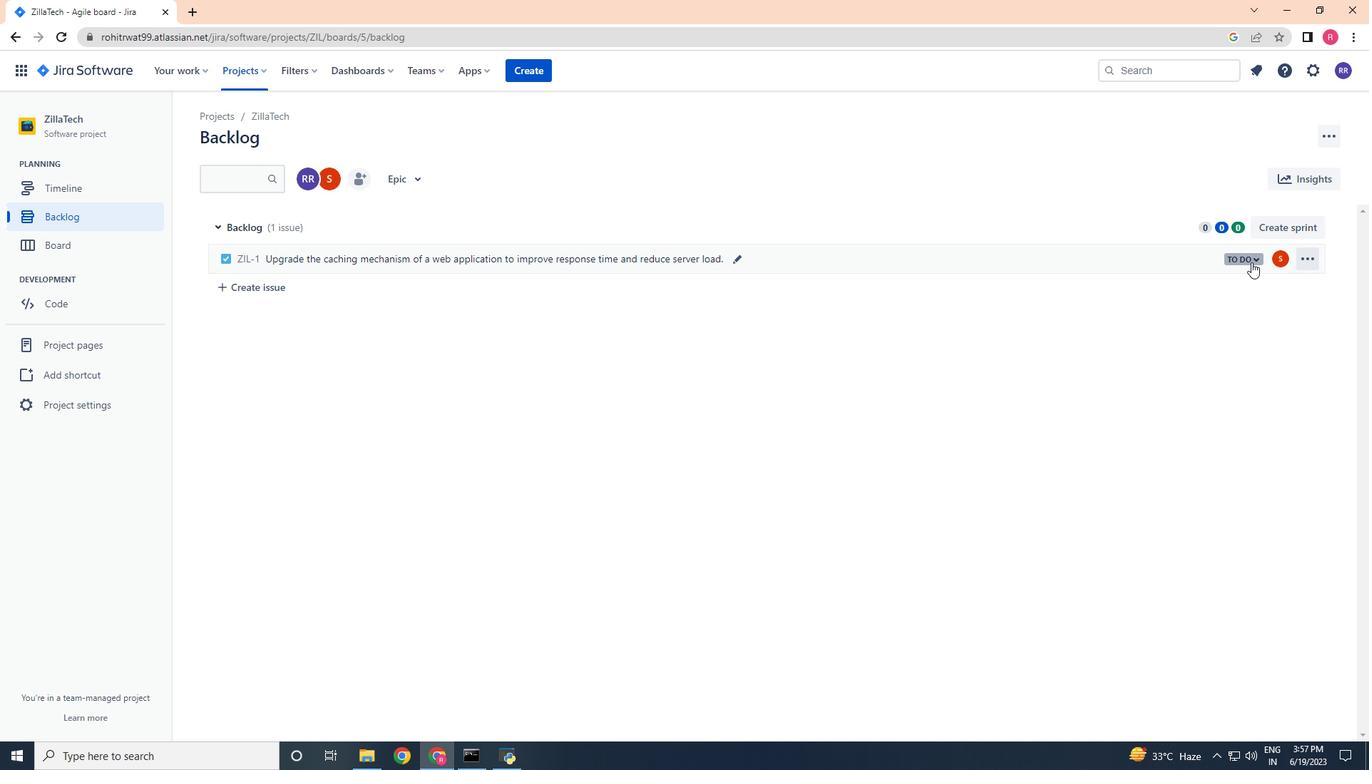 
Action: Mouse pressed left at (1251, 261)
Screenshot: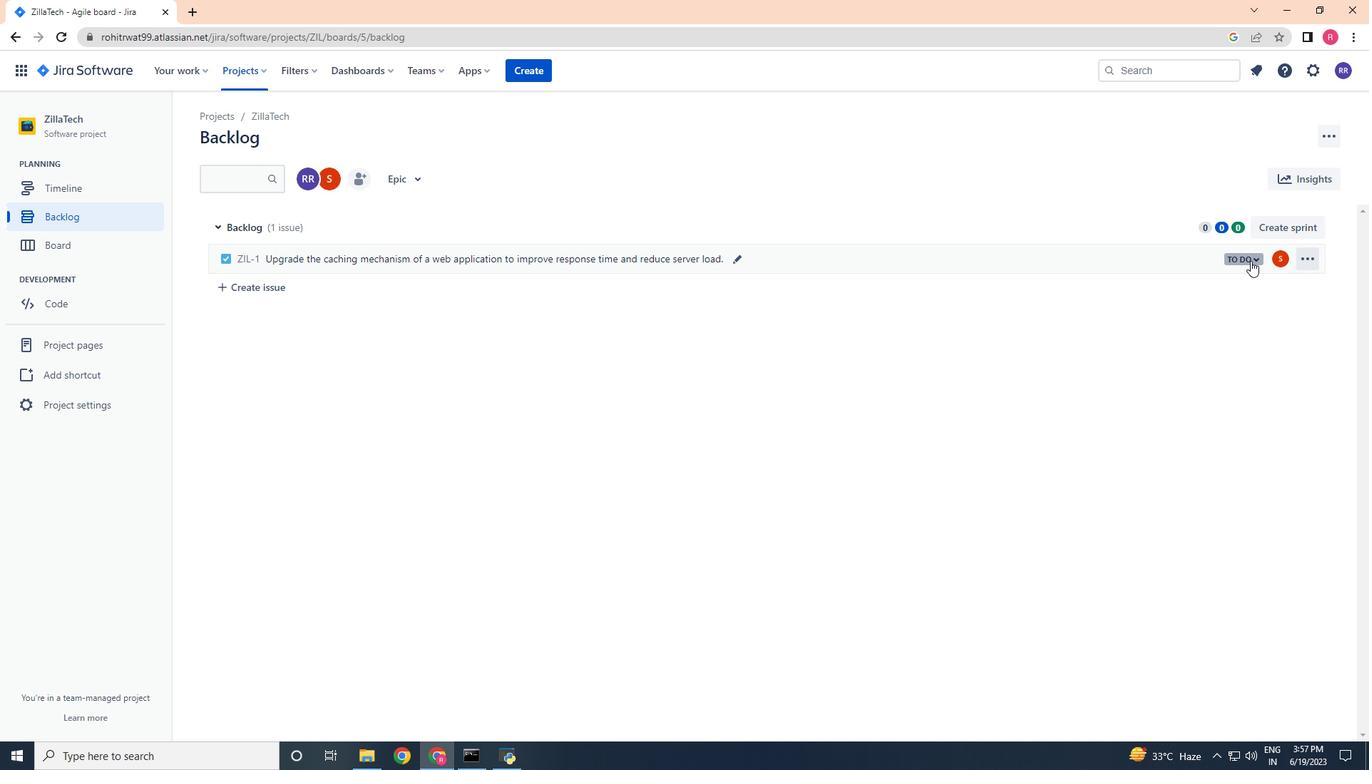 
Action: Mouse moved to (1163, 284)
Screenshot: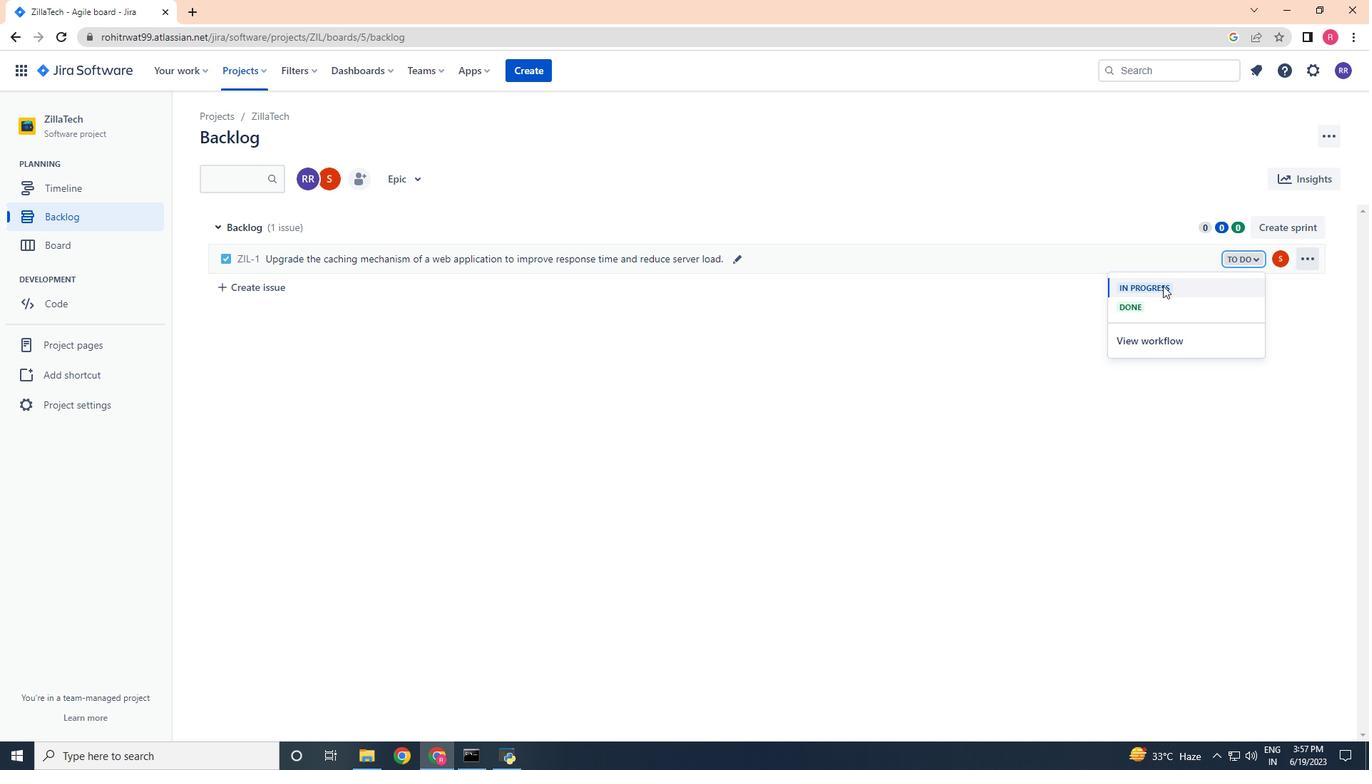 
Action: Mouse pressed left at (1163, 284)
Screenshot: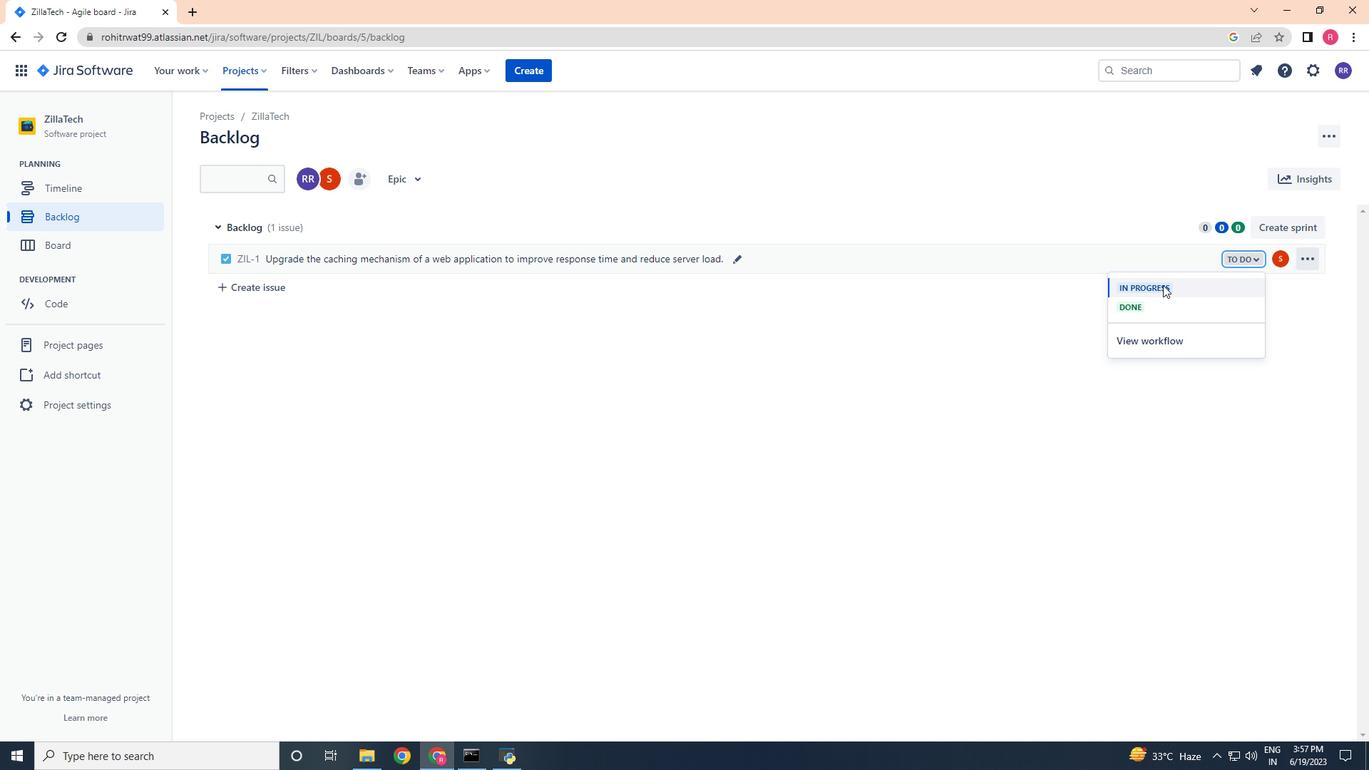 
Action: Mouse moved to (913, 386)
Screenshot: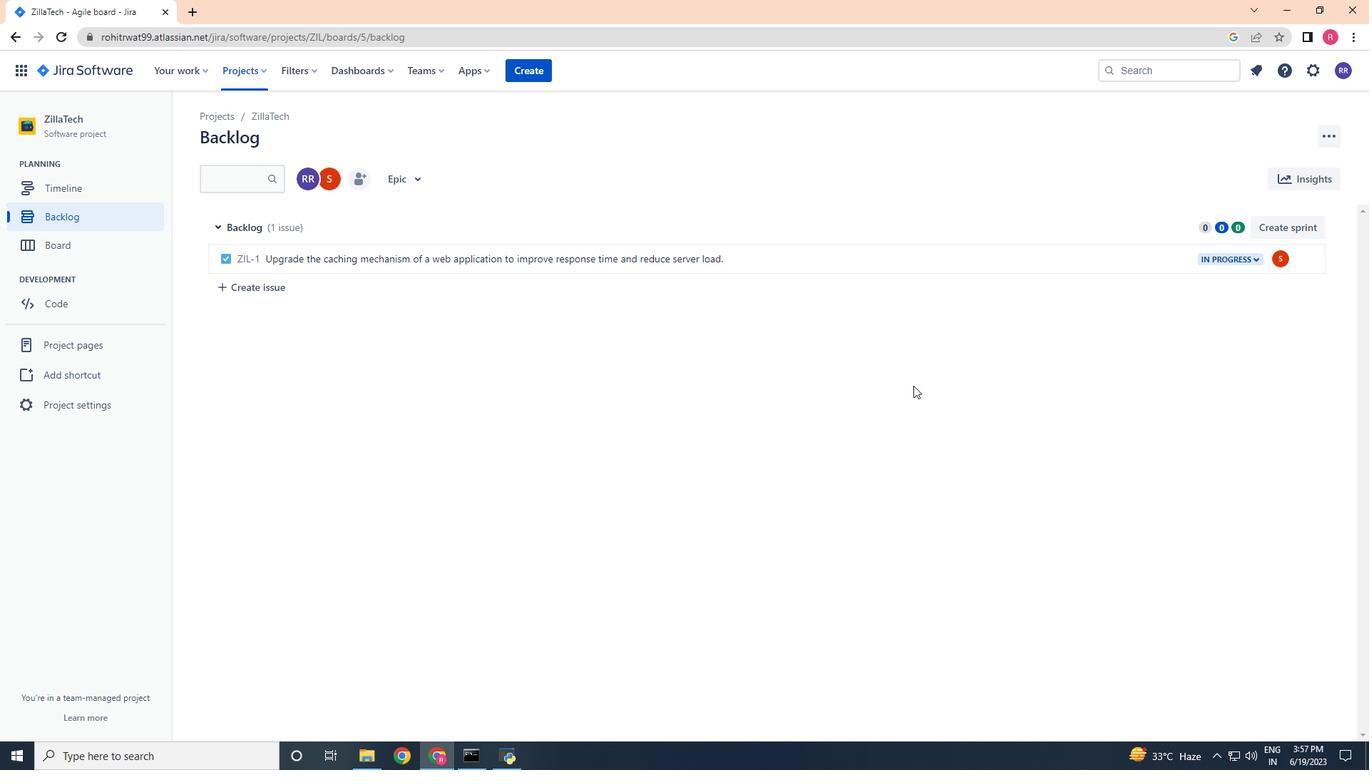 
